 Task: Look for space in Bensekrane, Algeria from 17th June, 2023 to 21st June, 2023 for 2 adults in price range Rs.7000 to Rs.12000. Place can be private room with 1  bedroom having 2 beds and 1 bathroom. Property type can be house, flat, hotel. Booking option can be shelf check-in. Required host language is .
Action: Mouse moved to (400, 91)
Screenshot: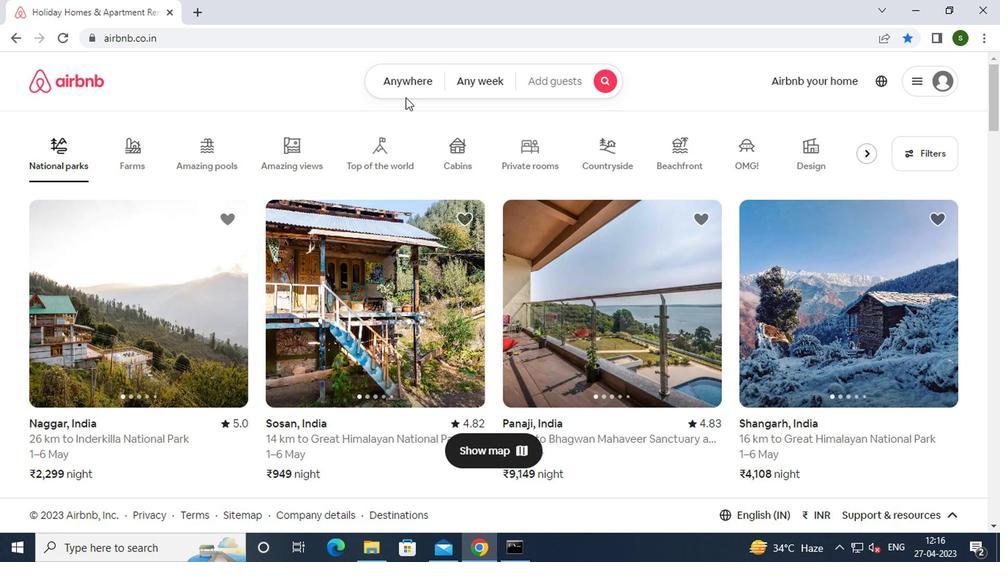 
Action: Mouse pressed left at (400, 91)
Screenshot: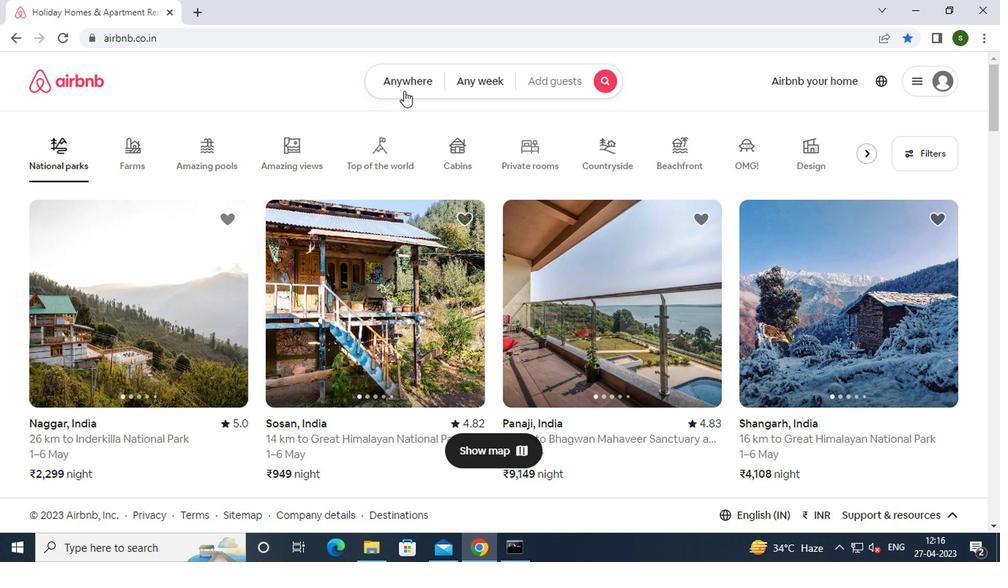 
Action: Mouse moved to (313, 145)
Screenshot: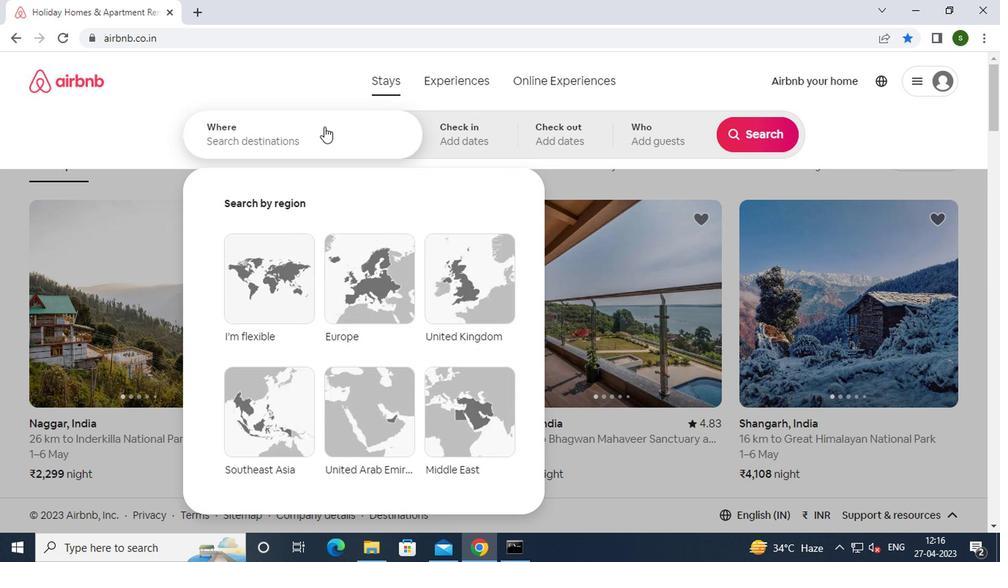 
Action: Mouse pressed left at (313, 145)
Screenshot: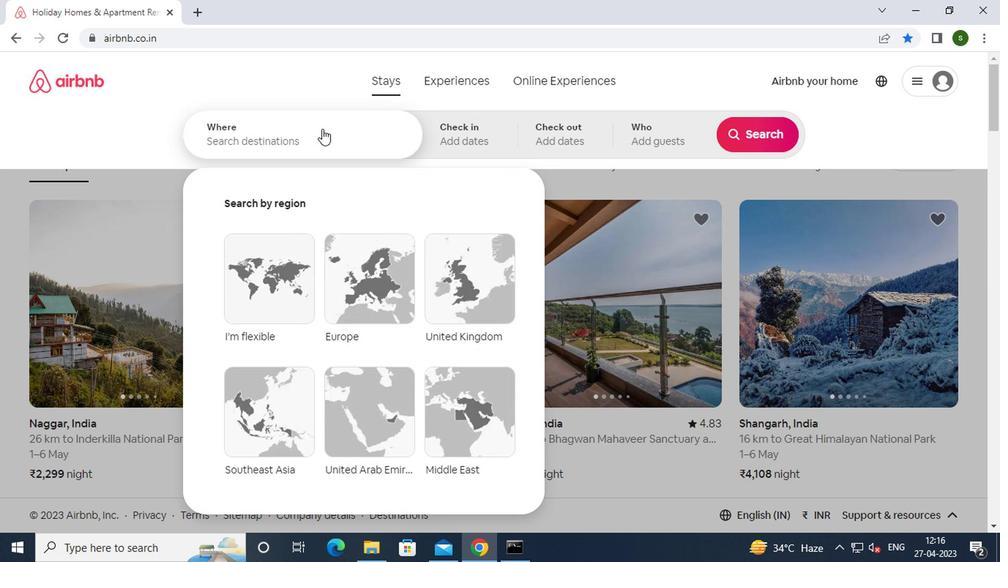 
Action: Mouse moved to (312, 145)
Screenshot: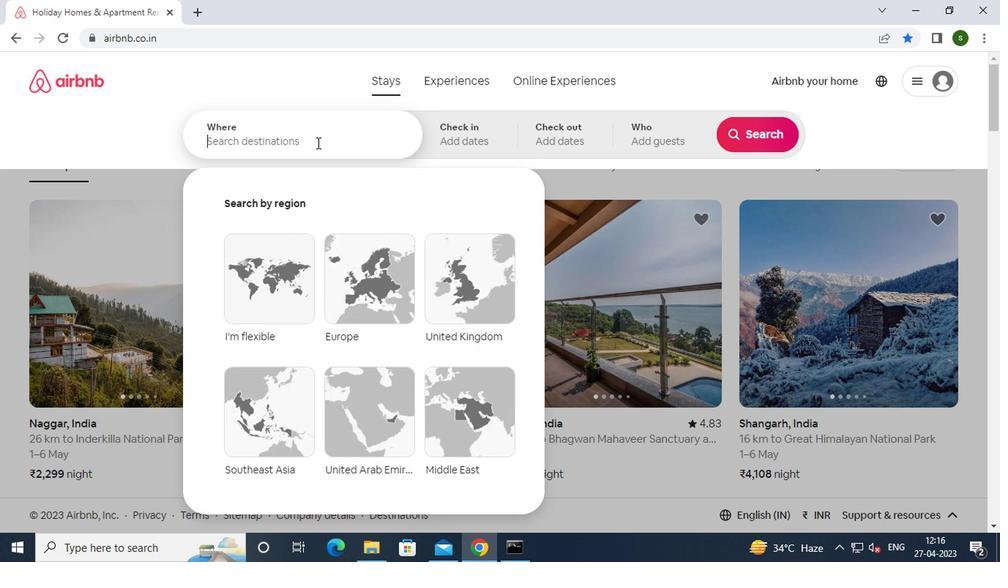 
Action: Key pressed b<Key.caps_lock>ensekrane
Screenshot: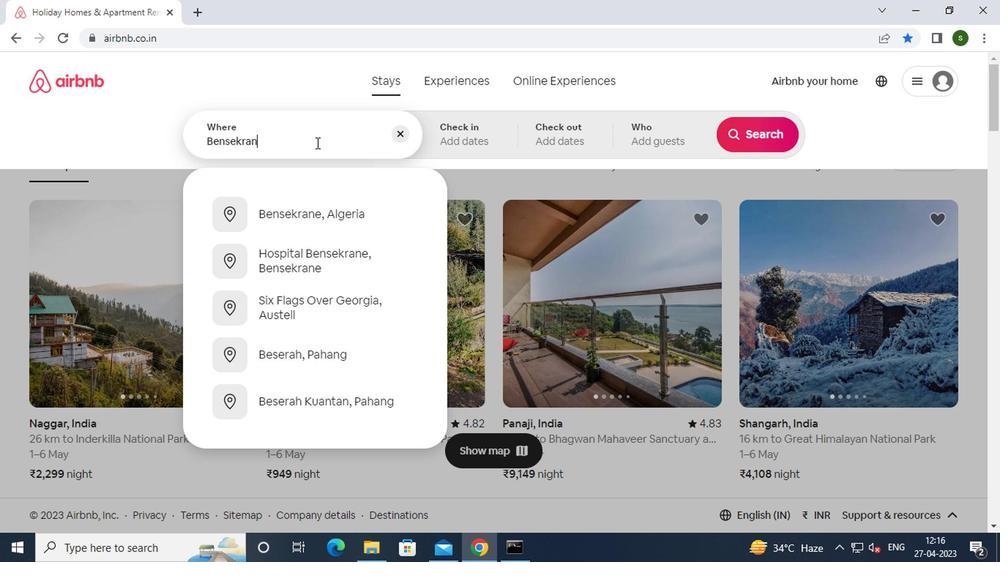 
Action: Mouse moved to (316, 207)
Screenshot: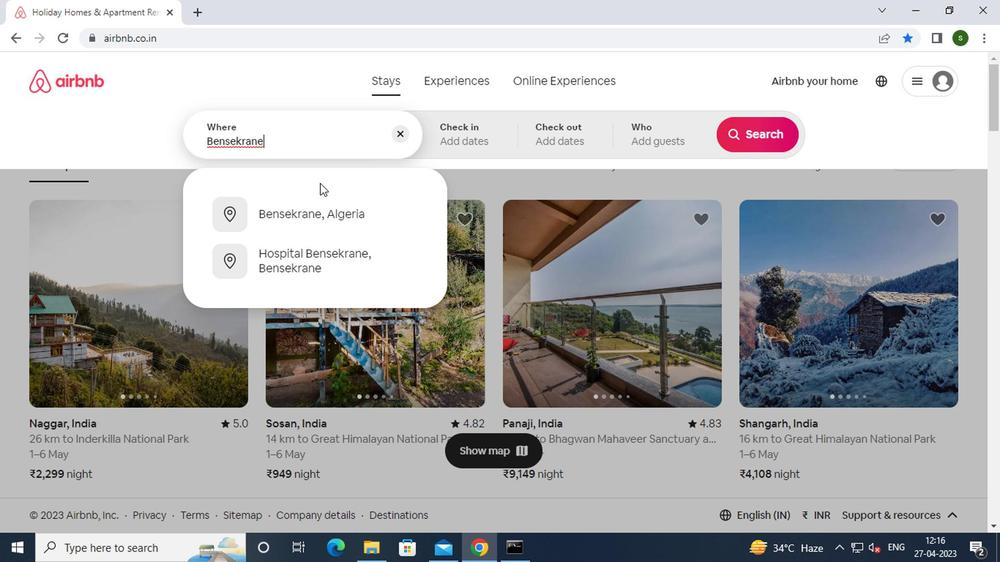 
Action: Mouse pressed left at (316, 207)
Screenshot: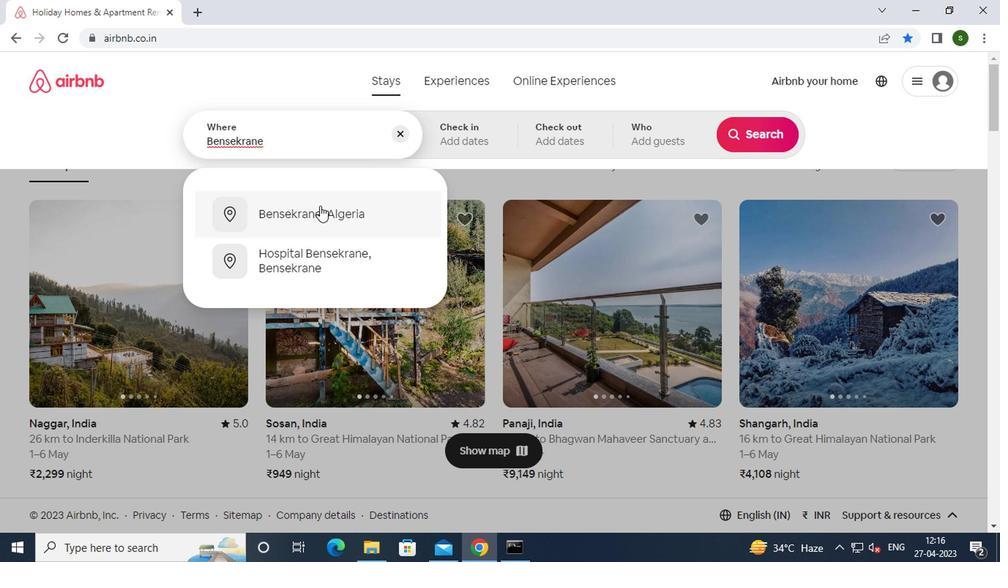 
Action: Mouse moved to (749, 250)
Screenshot: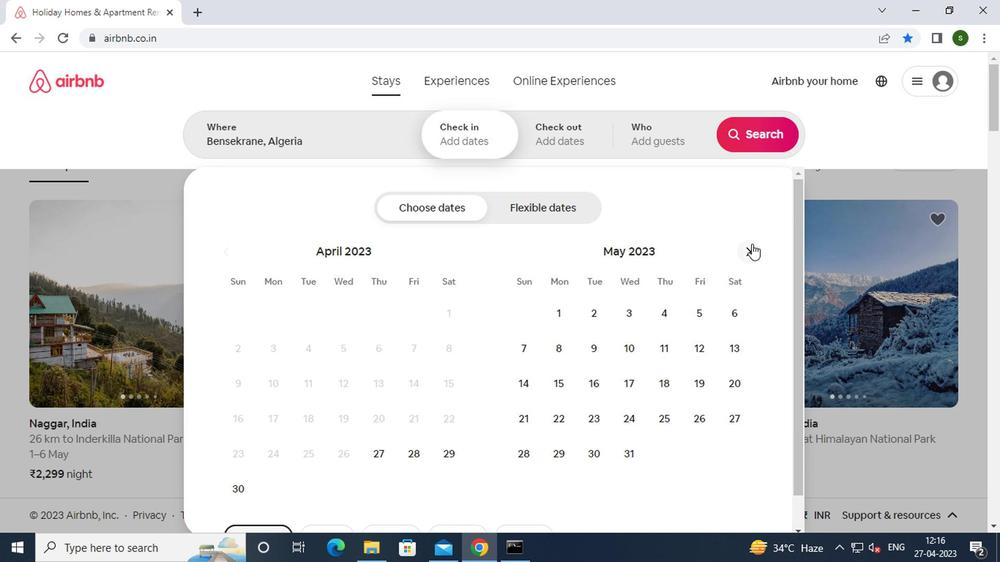 
Action: Mouse pressed left at (749, 250)
Screenshot: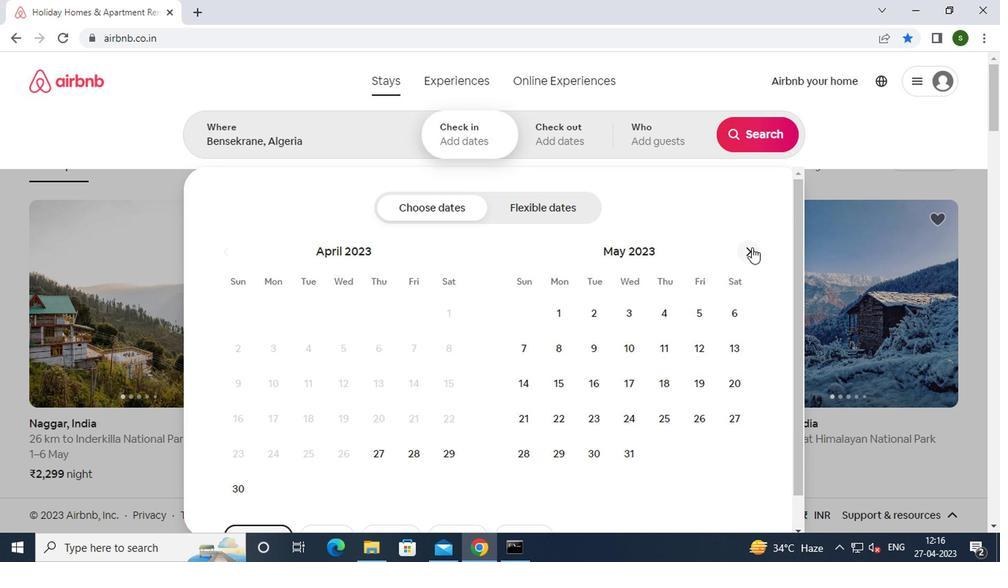 
Action: Mouse moved to (728, 377)
Screenshot: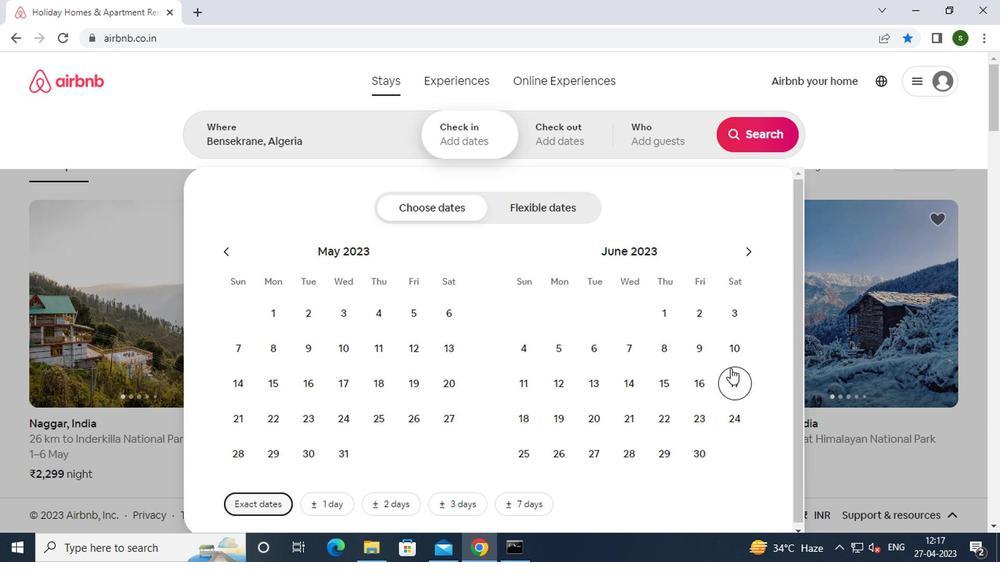 
Action: Mouse pressed left at (728, 377)
Screenshot: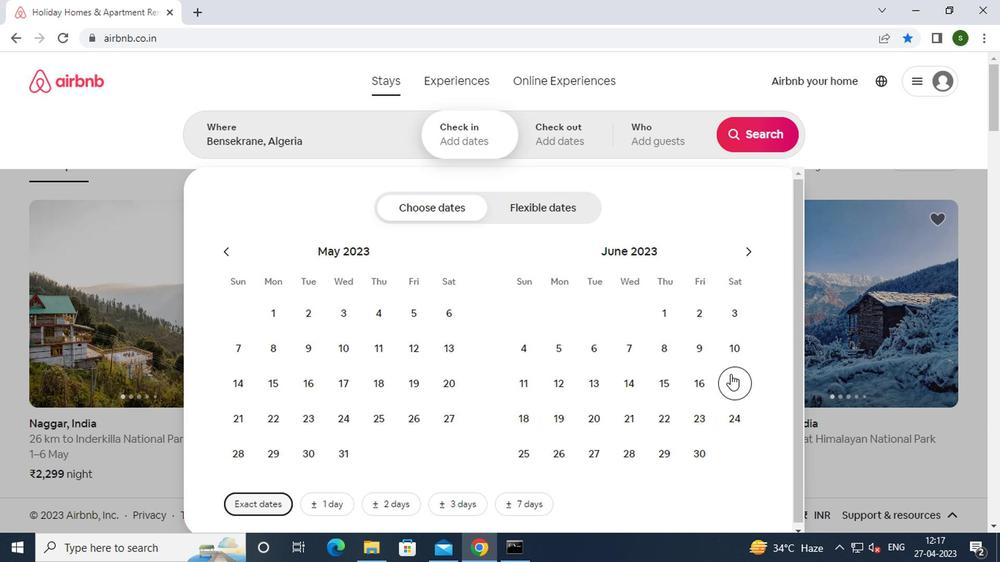 
Action: Mouse moved to (633, 420)
Screenshot: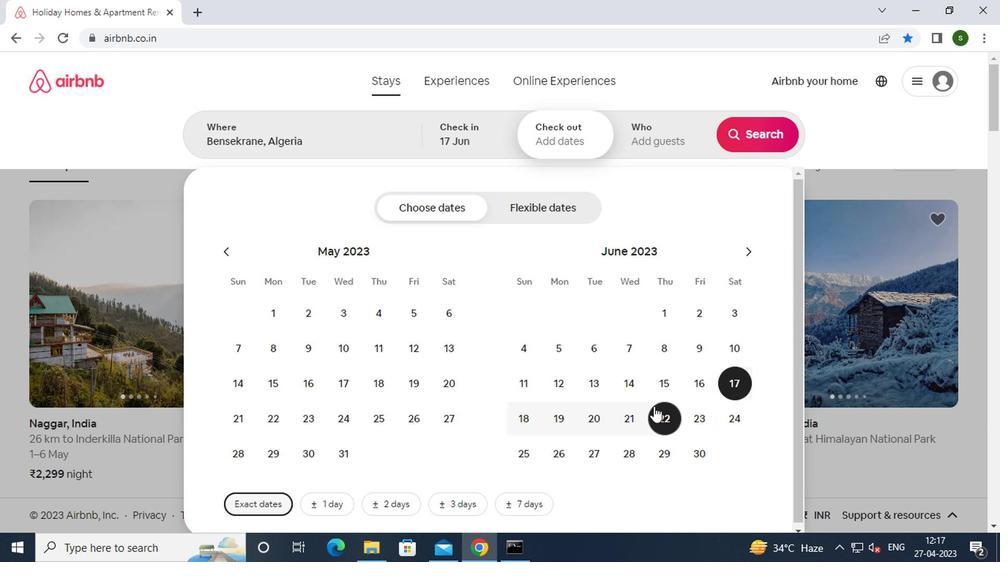 
Action: Mouse pressed left at (633, 420)
Screenshot: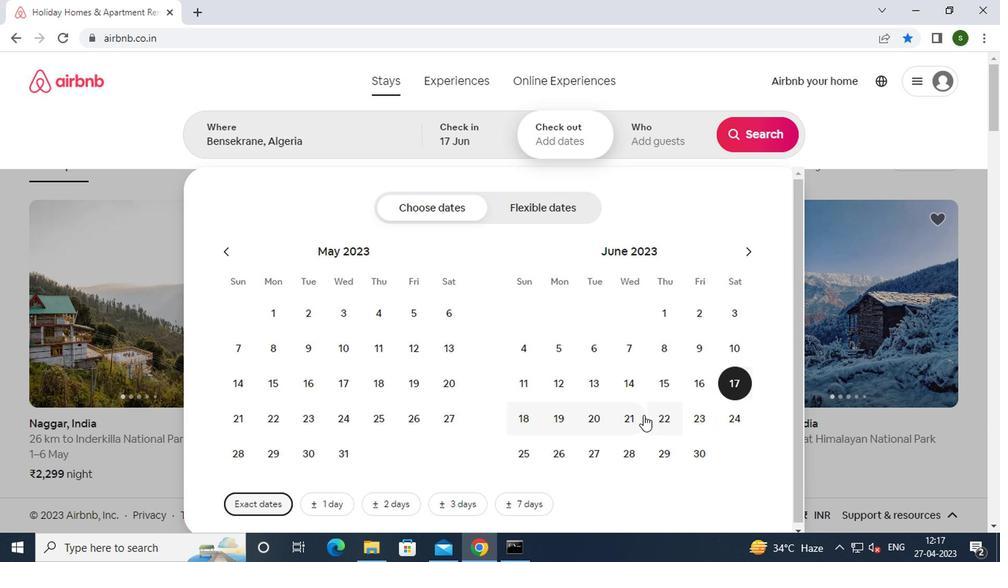 
Action: Mouse moved to (659, 149)
Screenshot: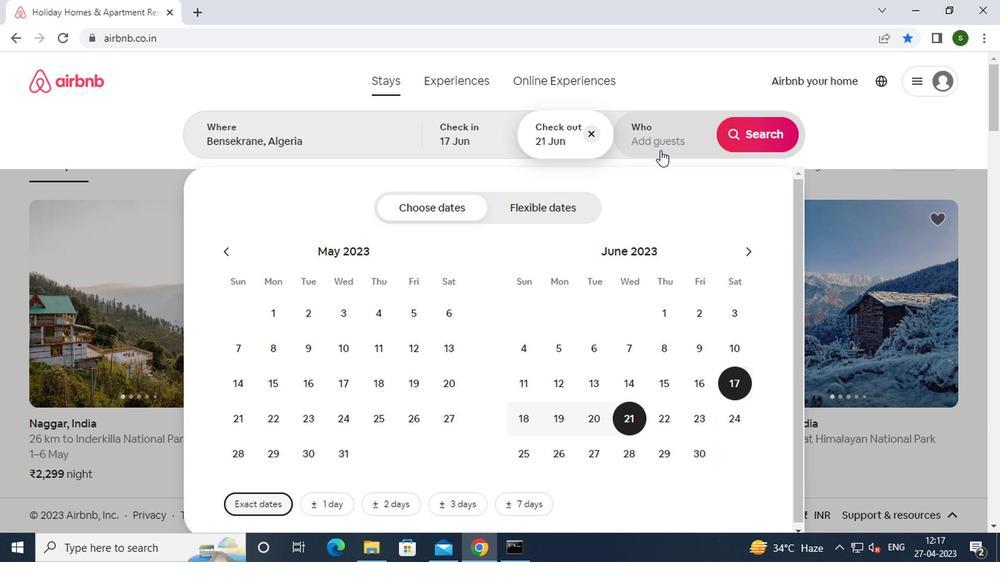 
Action: Mouse pressed left at (659, 149)
Screenshot: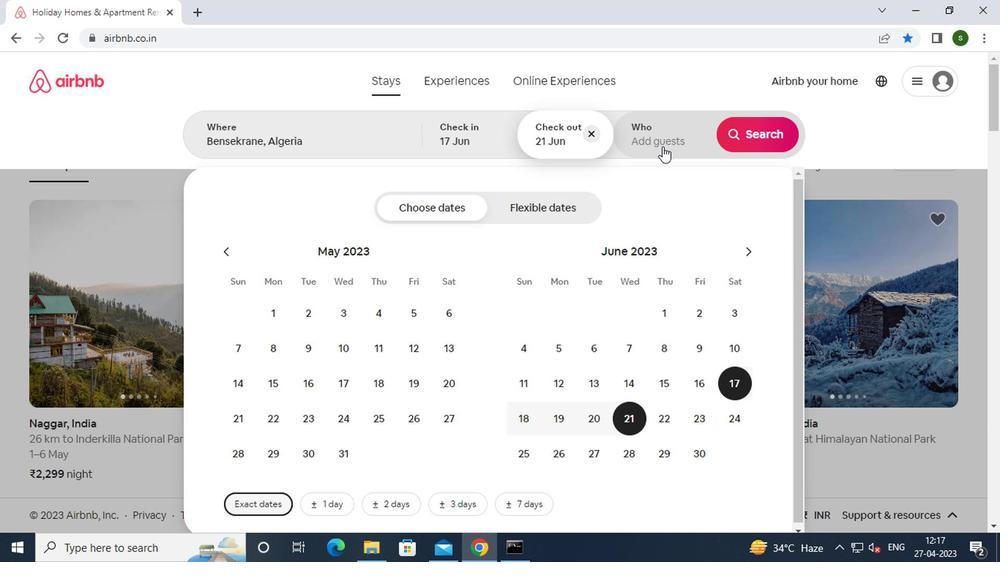 
Action: Mouse moved to (768, 214)
Screenshot: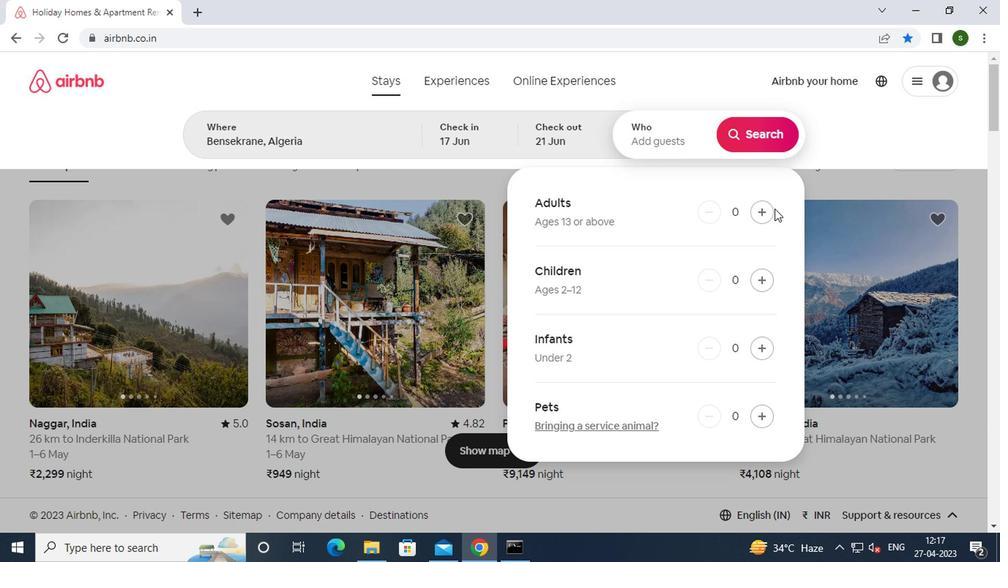
Action: Mouse pressed left at (768, 214)
Screenshot: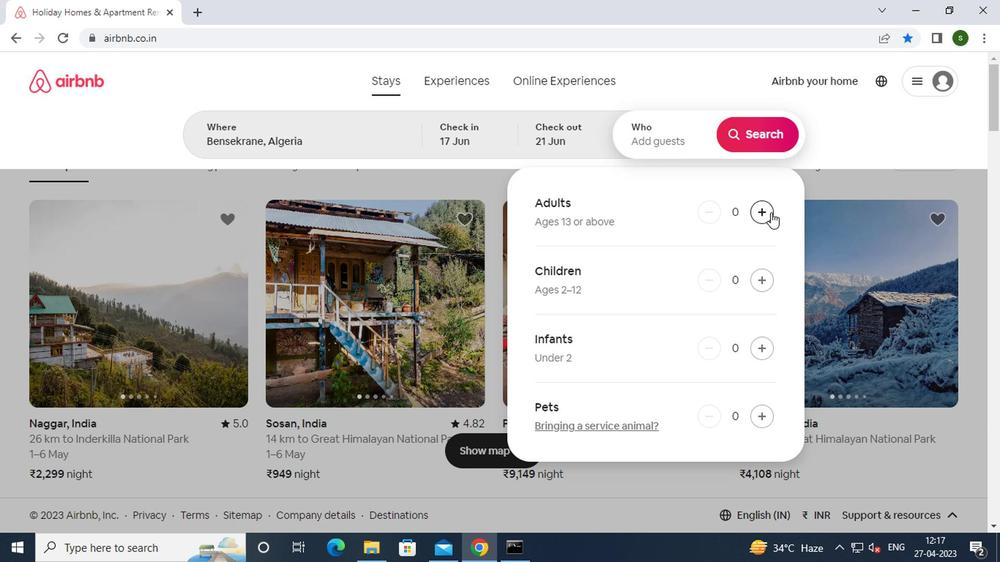 
Action: Mouse pressed left at (768, 214)
Screenshot: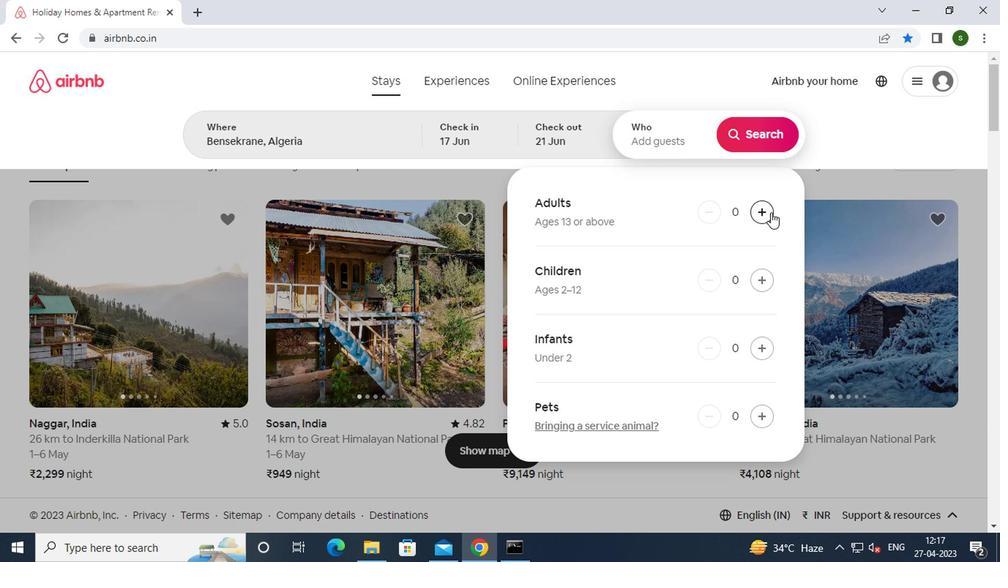 
Action: Mouse moved to (767, 146)
Screenshot: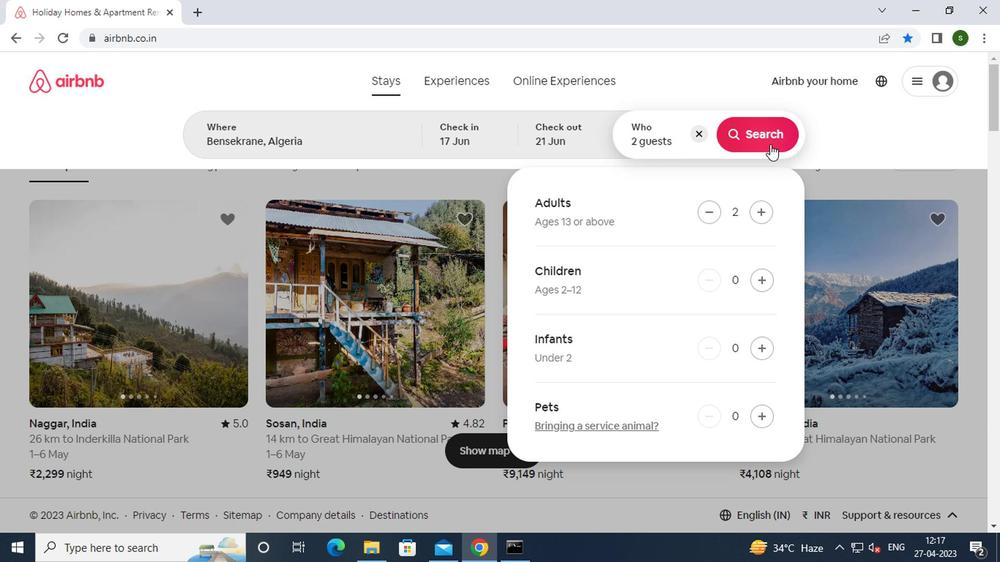 
Action: Mouse pressed left at (767, 146)
Screenshot: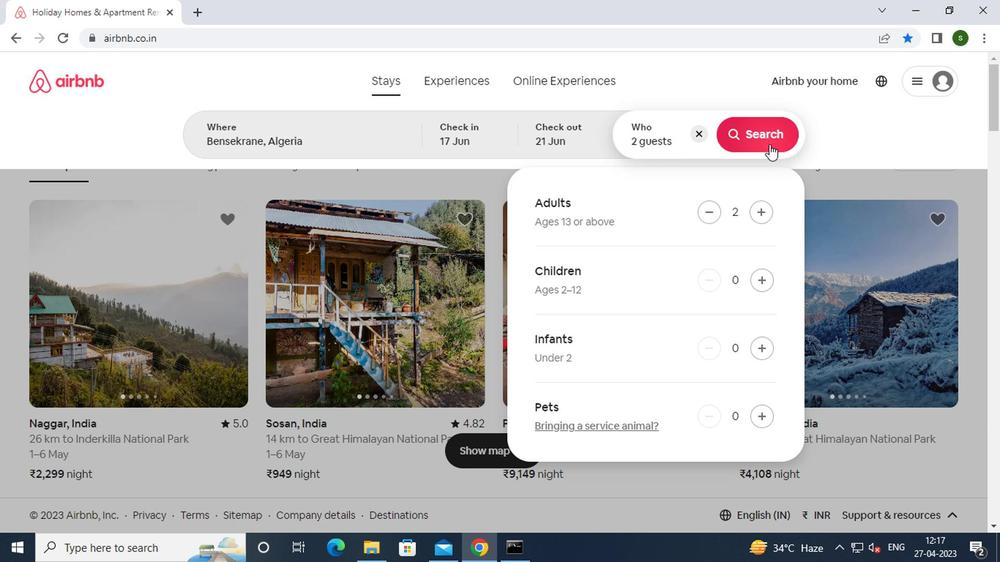 
Action: Mouse moved to (909, 140)
Screenshot: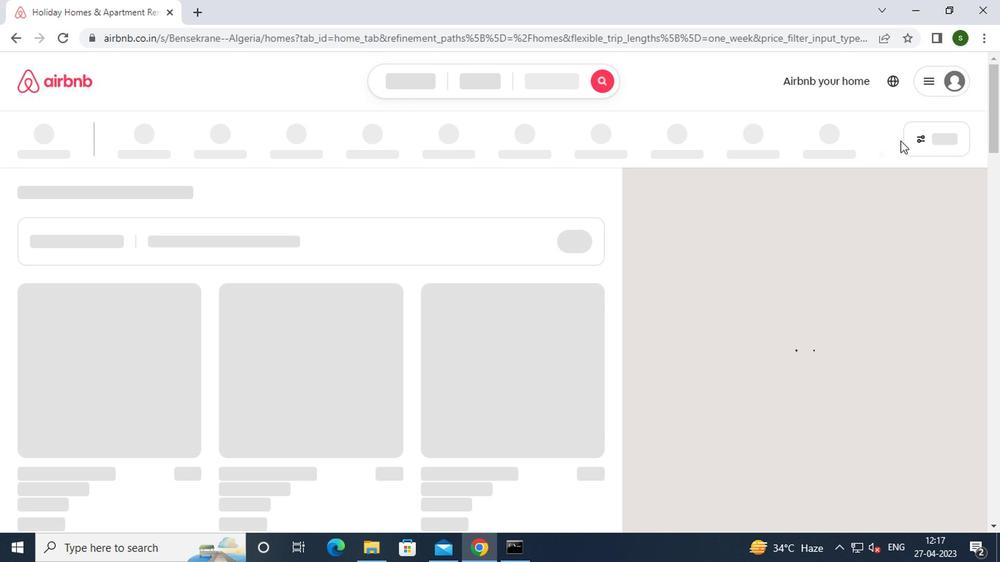 
Action: Mouse pressed left at (909, 140)
Screenshot: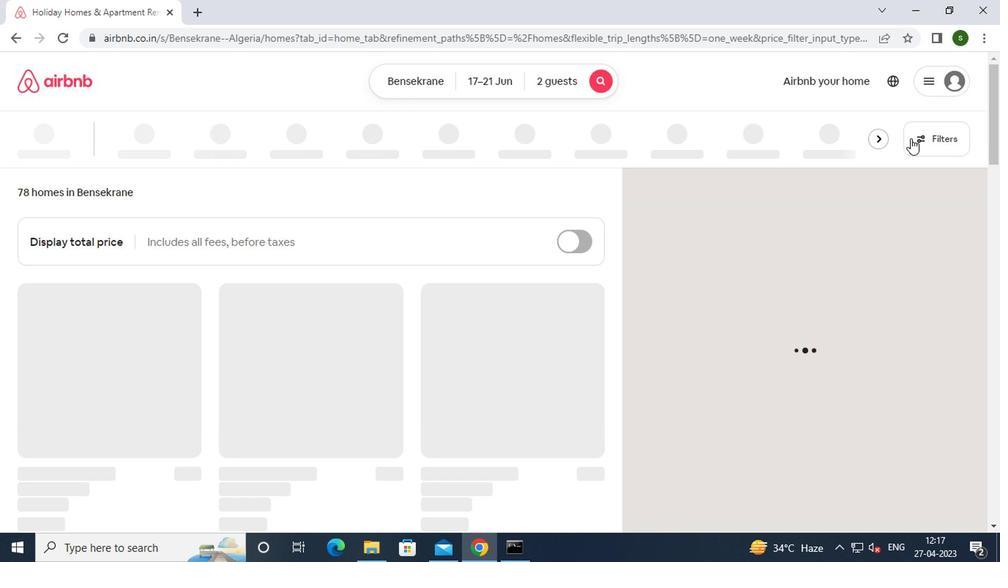 
Action: Mouse moved to (343, 328)
Screenshot: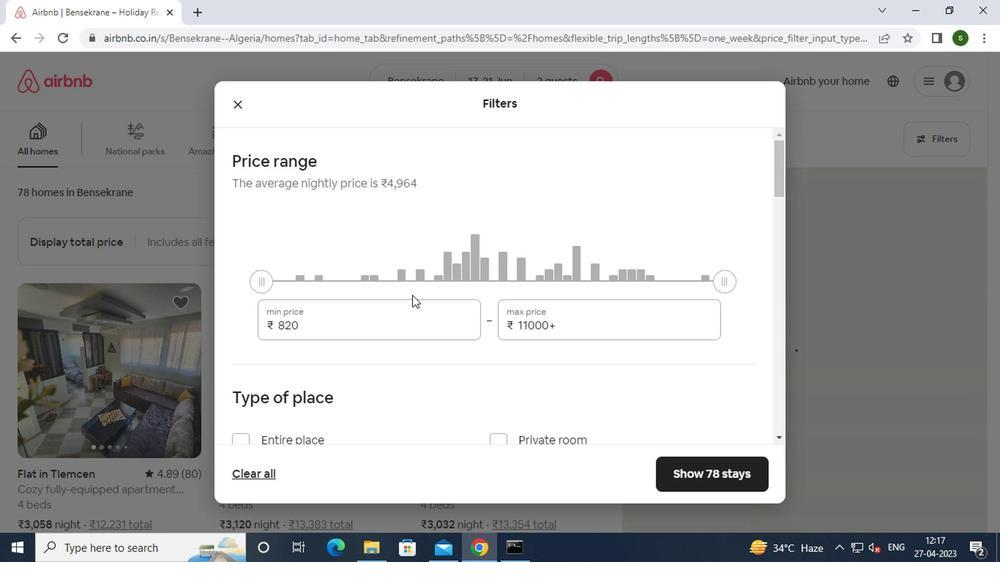 
Action: Mouse pressed left at (343, 328)
Screenshot: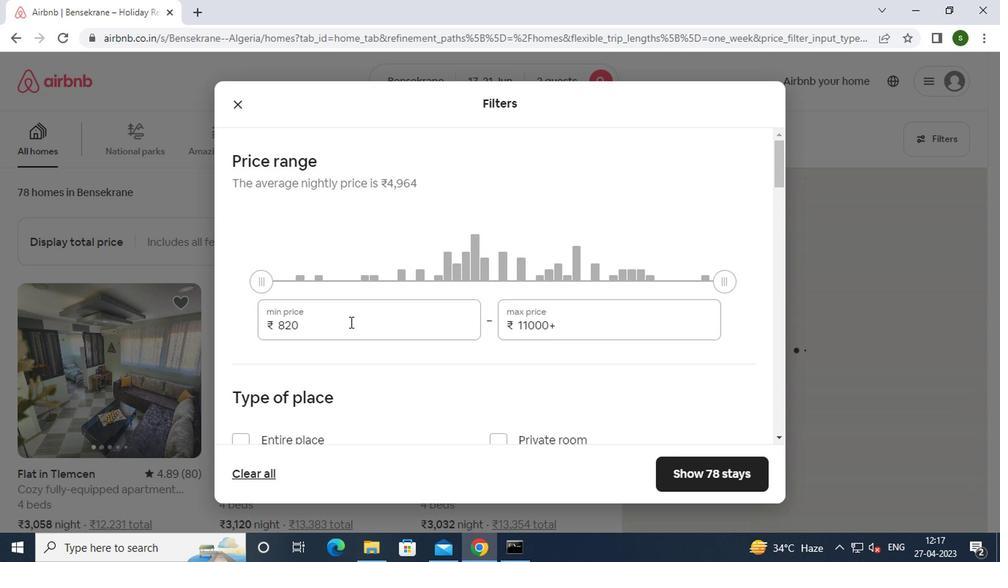 
Action: Key pressed <Key.backspace><Key.backspace><Key.backspace><Key.backspace><Key.backspace>7000
Screenshot: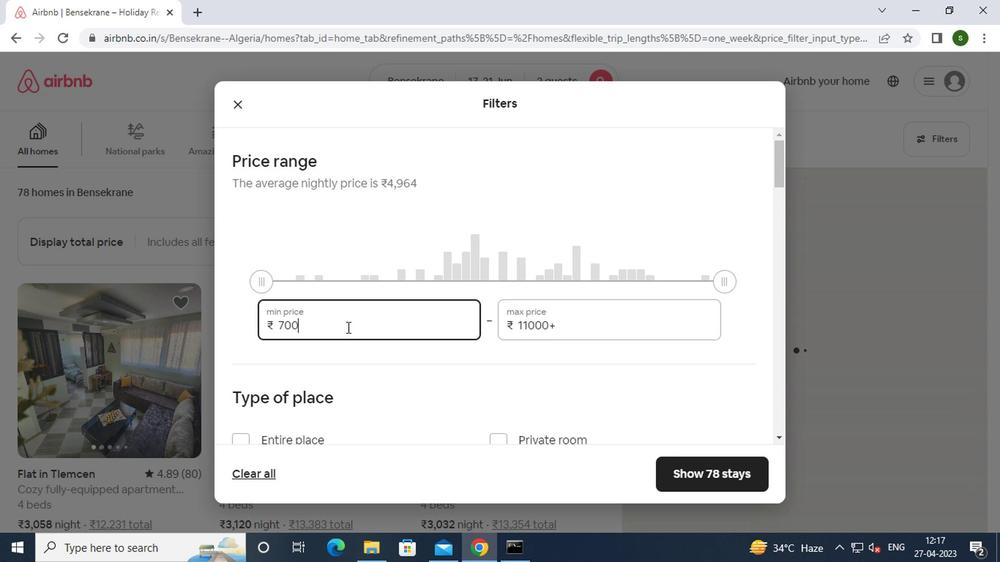 
Action: Mouse moved to (574, 318)
Screenshot: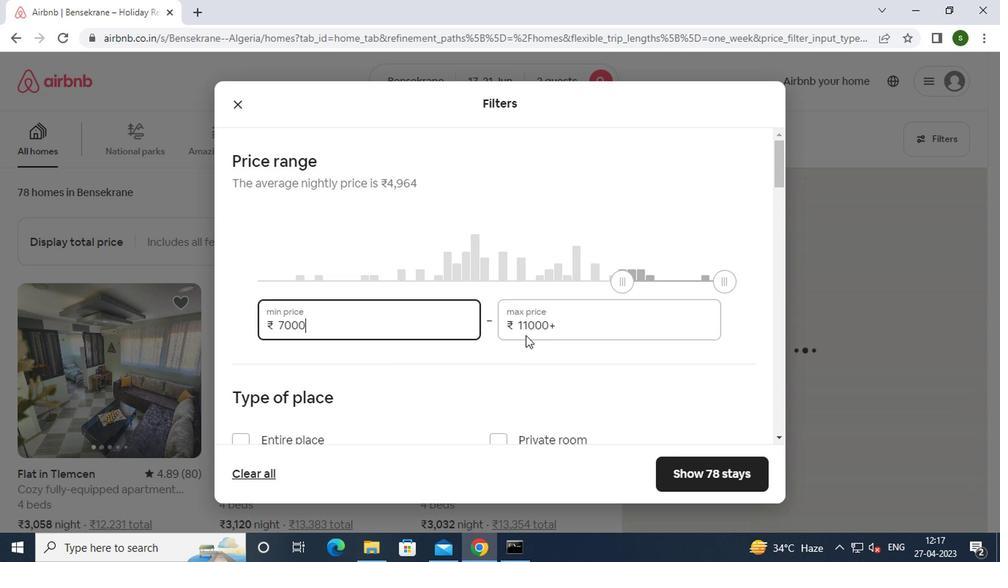 
Action: Mouse pressed left at (574, 318)
Screenshot: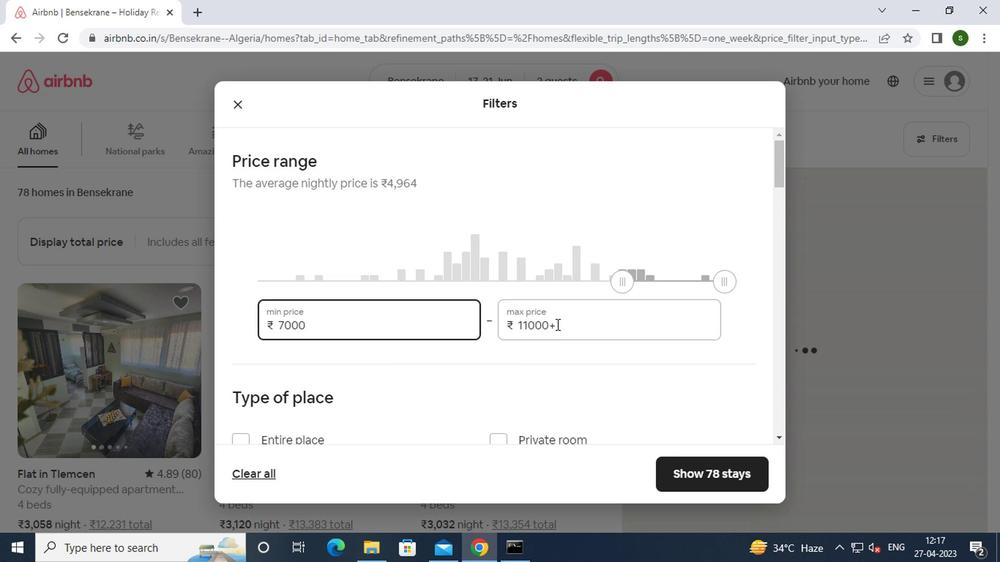 
Action: Mouse moved to (572, 318)
Screenshot: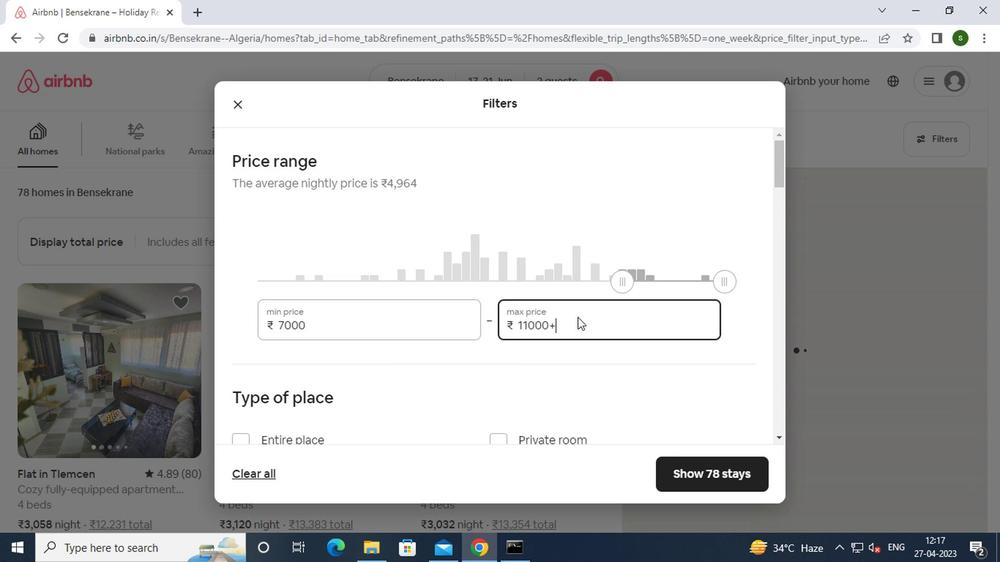 
Action: Key pressed <Key.backspace><Key.backspace><Key.backspace><Key.backspace><Key.backspace><Key.backspace><Key.backspace><Key.backspace><Key.backspace><Key.backspace><Key.backspace>12000
Screenshot: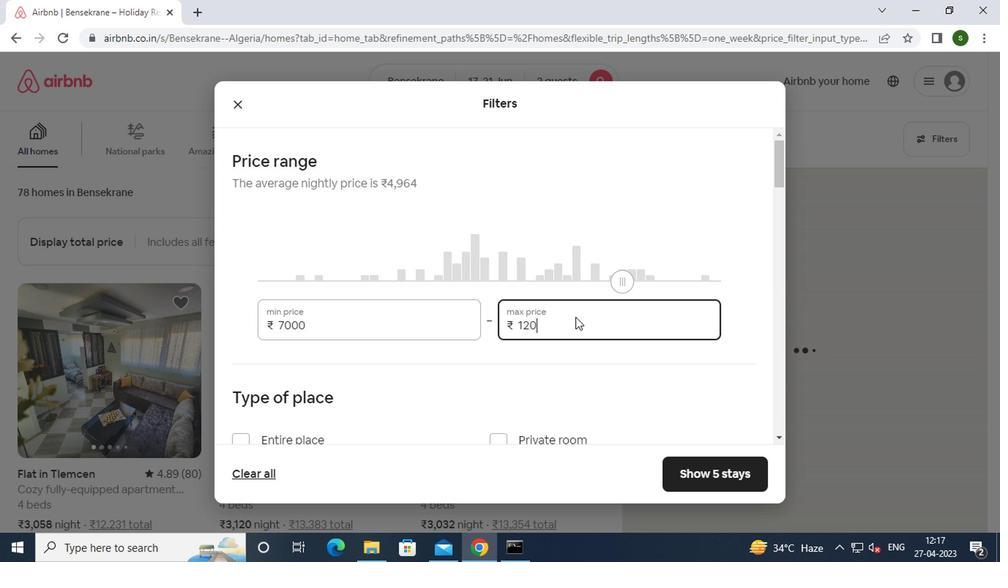 
Action: Mouse moved to (356, 339)
Screenshot: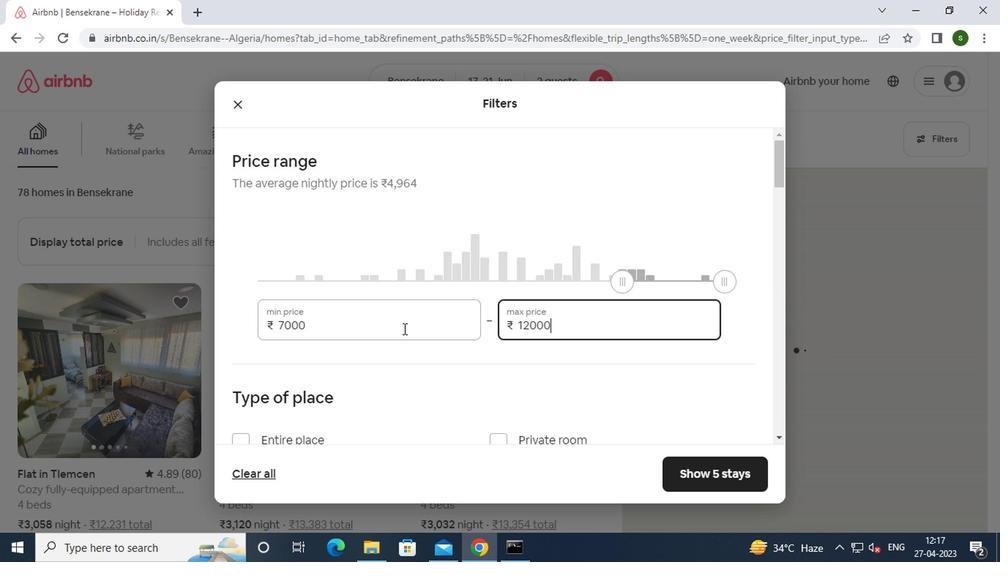 
Action: Mouse scrolled (356, 338) with delta (0, -1)
Screenshot: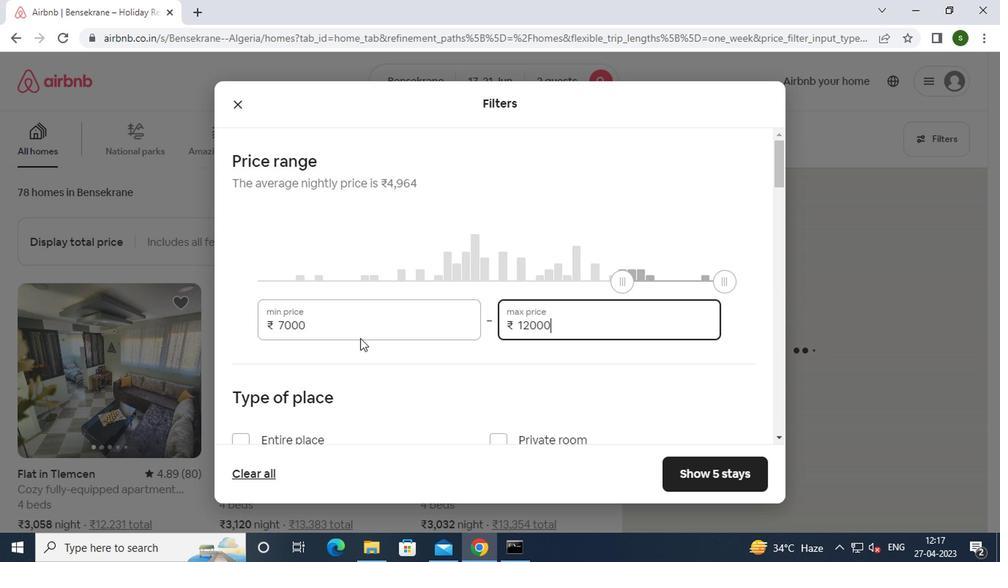
Action: Mouse scrolled (356, 338) with delta (0, -1)
Screenshot: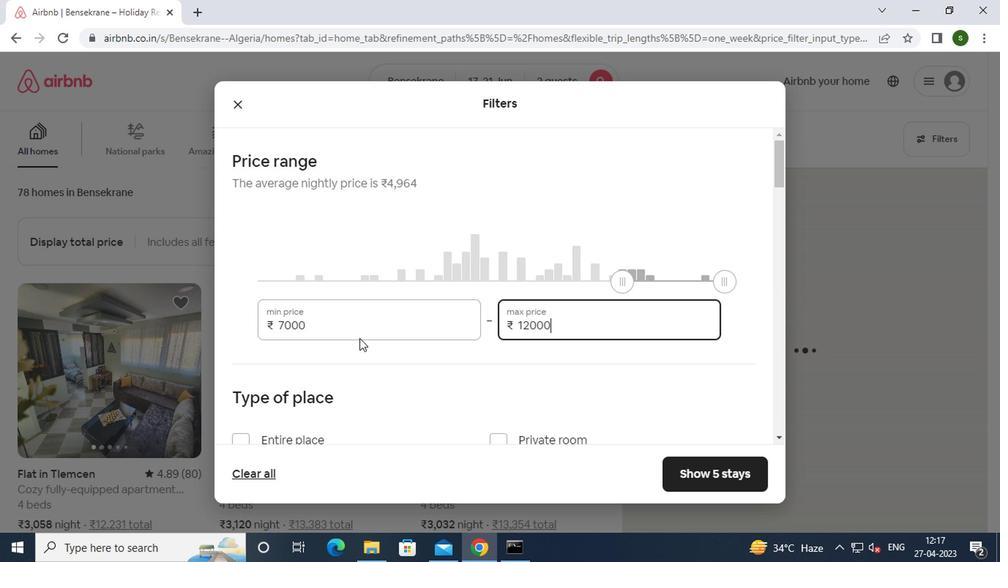 
Action: Mouse moved to (495, 298)
Screenshot: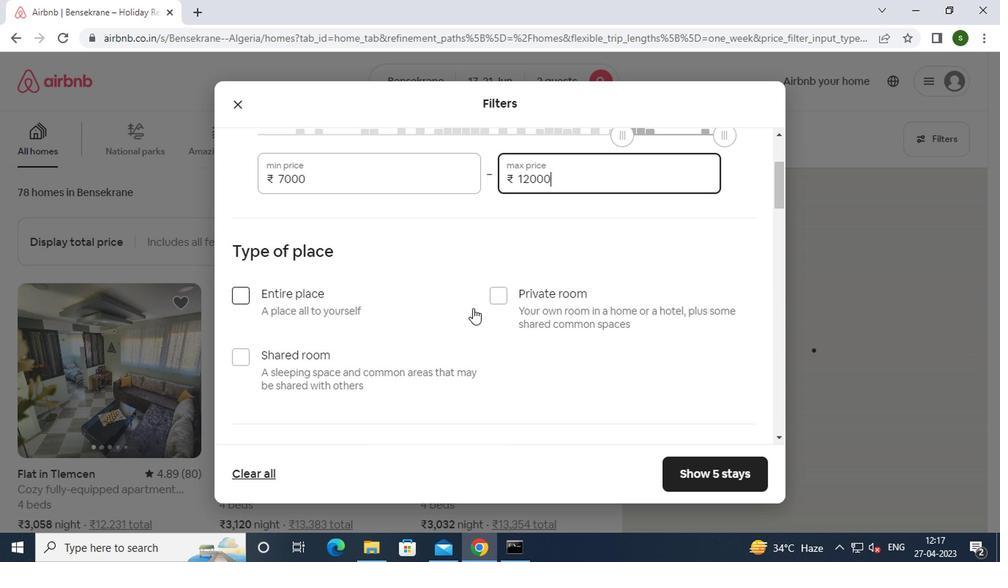 
Action: Mouse pressed left at (495, 298)
Screenshot: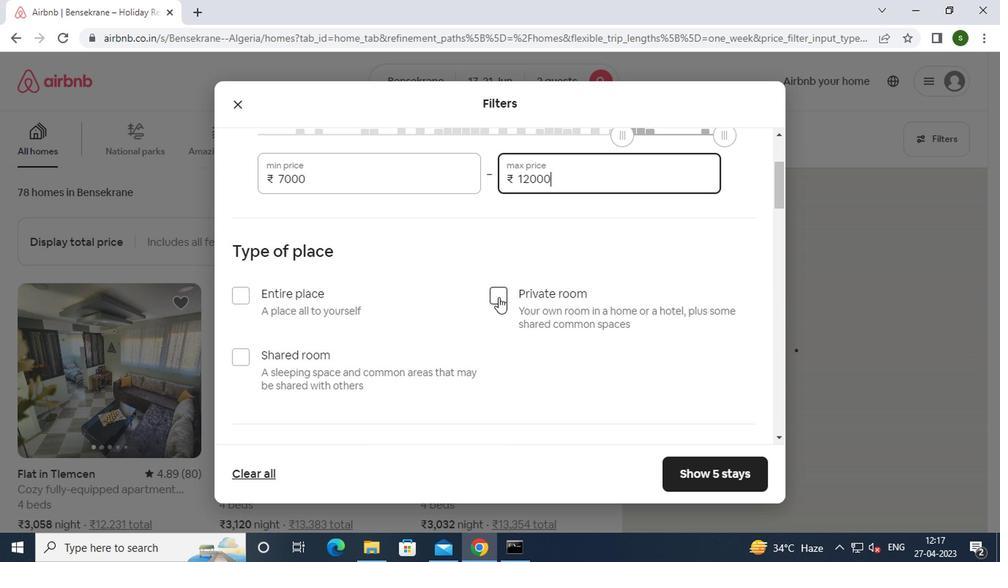 
Action: Mouse moved to (429, 317)
Screenshot: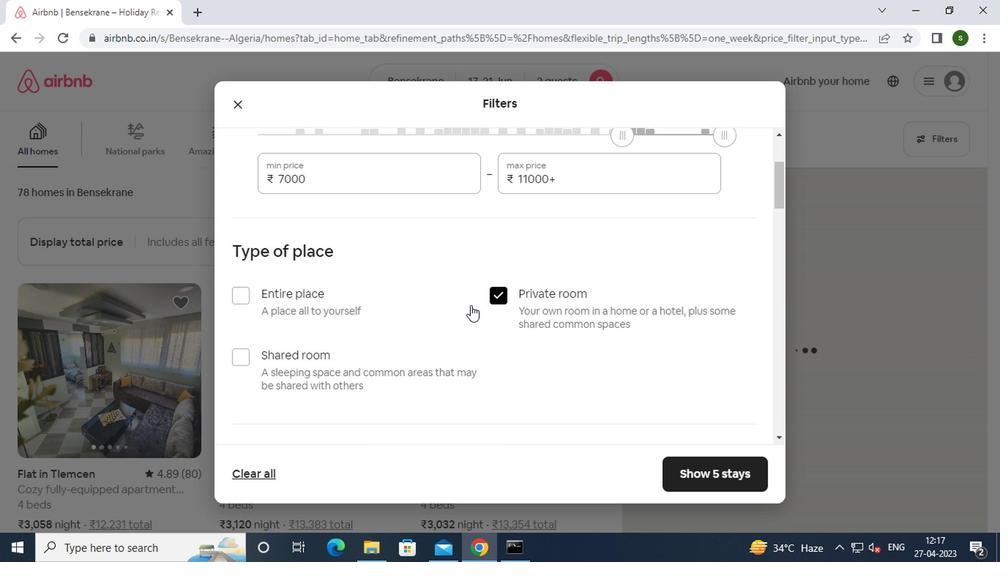 
Action: Mouse scrolled (429, 316) with delta (0, -1)
Screenshot: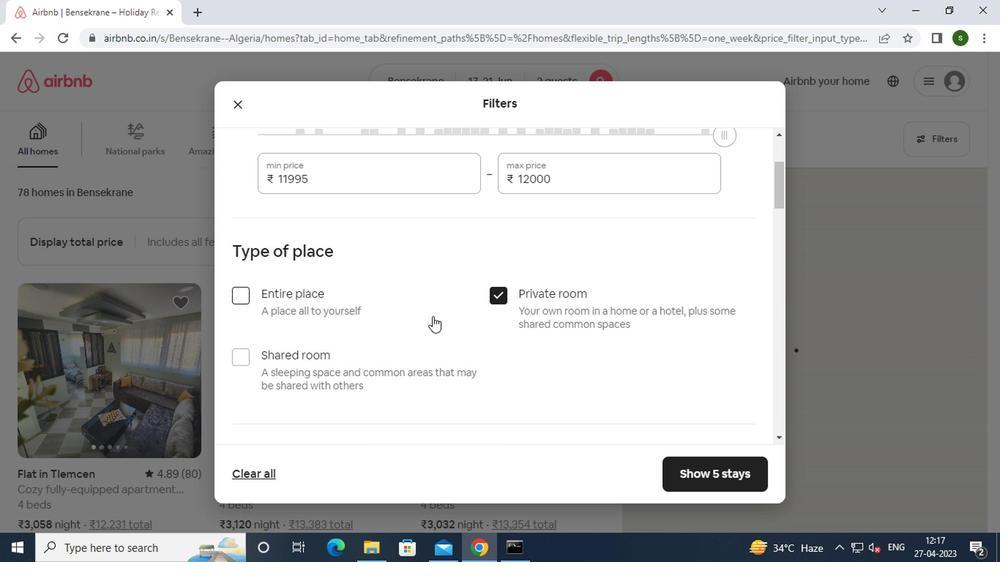 
Action: Mouse scrolled (429, 316) with delta (0, -1)
Screenshot: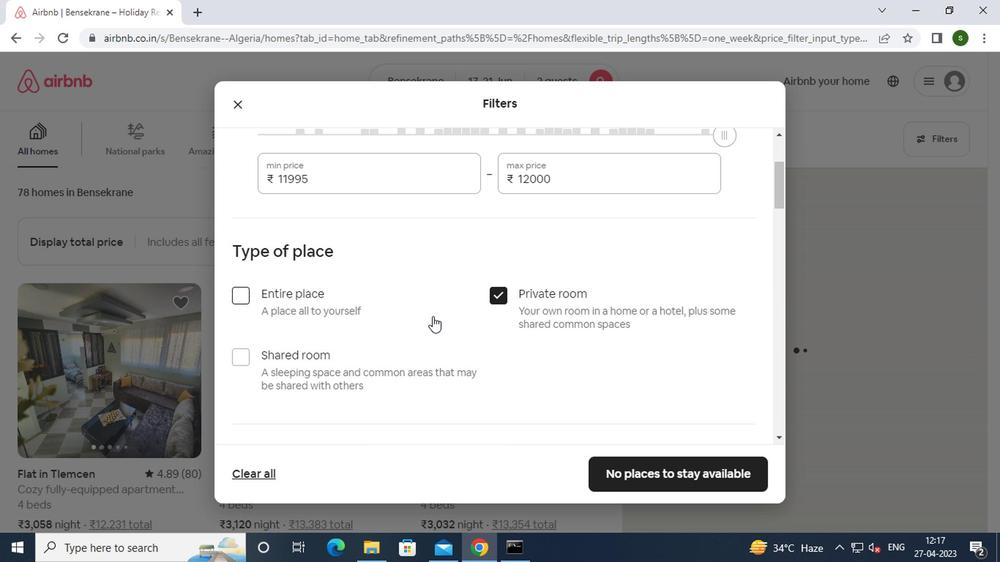 
Action: Mouse scrolled (429, 316) with delta (0, -1)
Screenshot: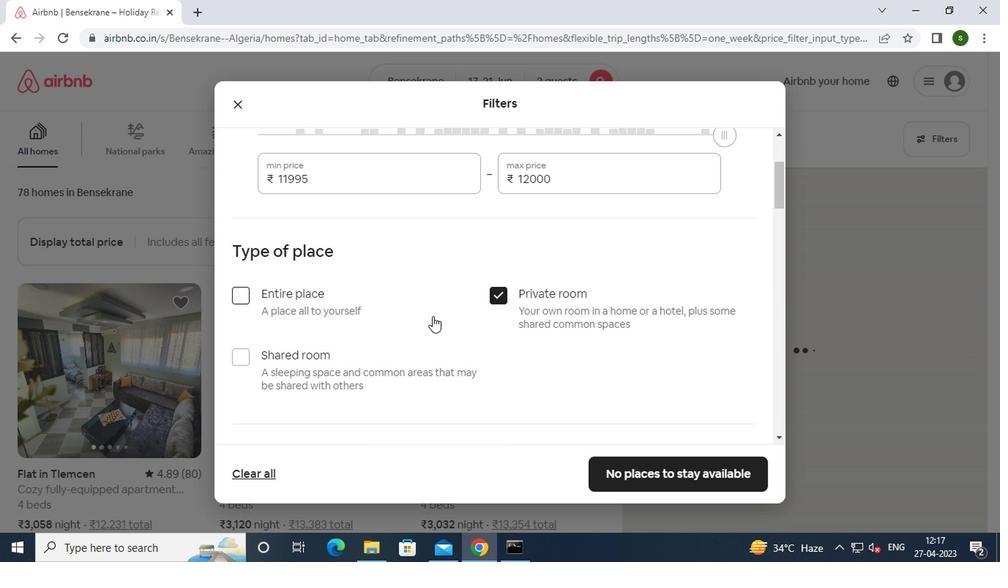 
Action: Mouse moved to (328, 309)
Screenshot: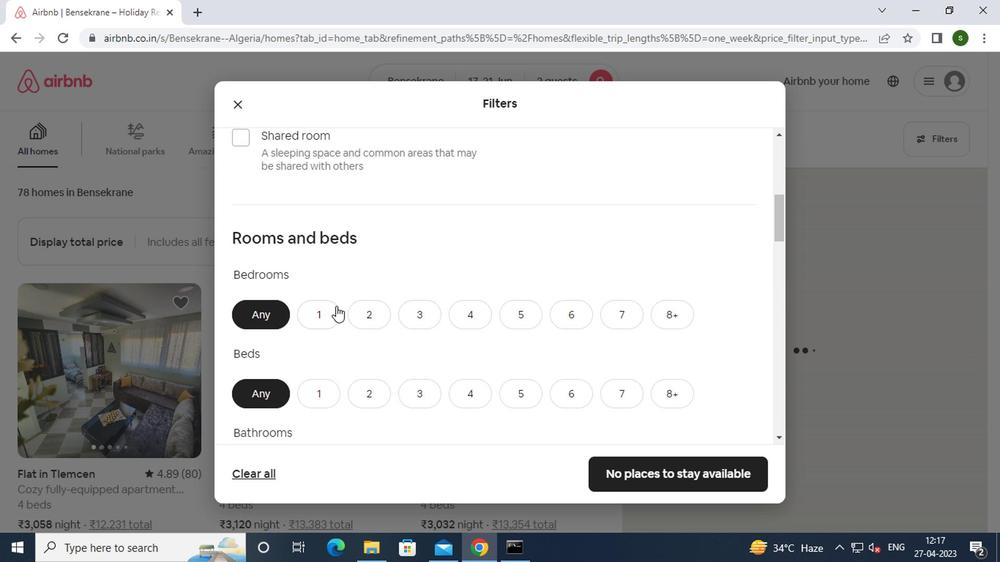 
Action: Mouse pressed left at (328, 309)
Screenshot: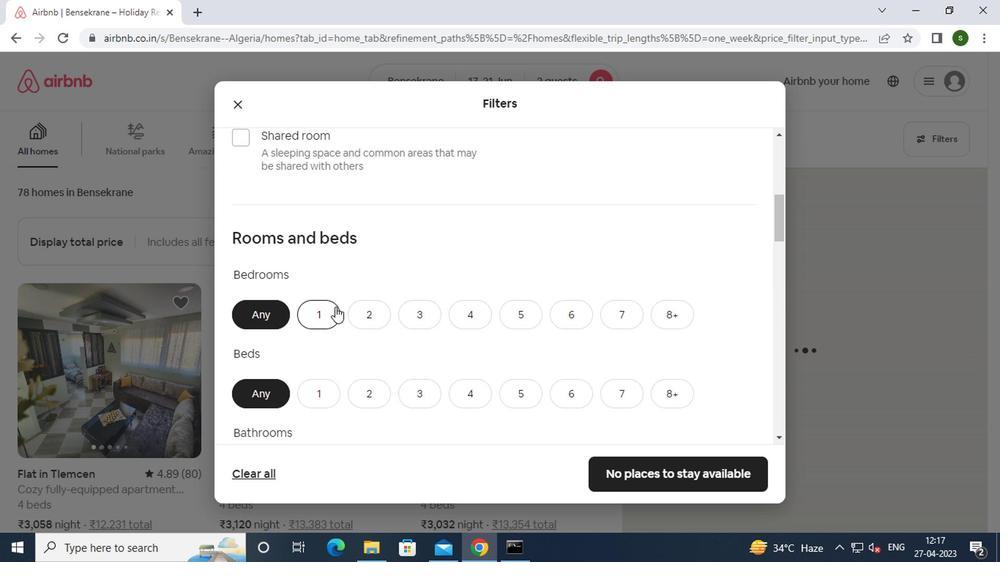 
Action: Mouse moved to (373, 388)
Screenshot: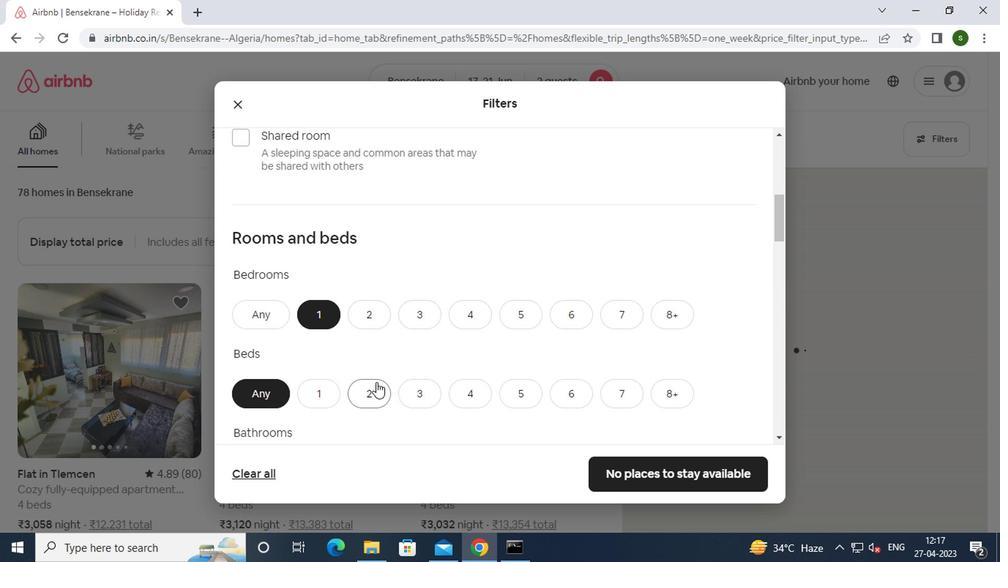 
Action: Mouse pressed left at (373, 388)
Screenshot: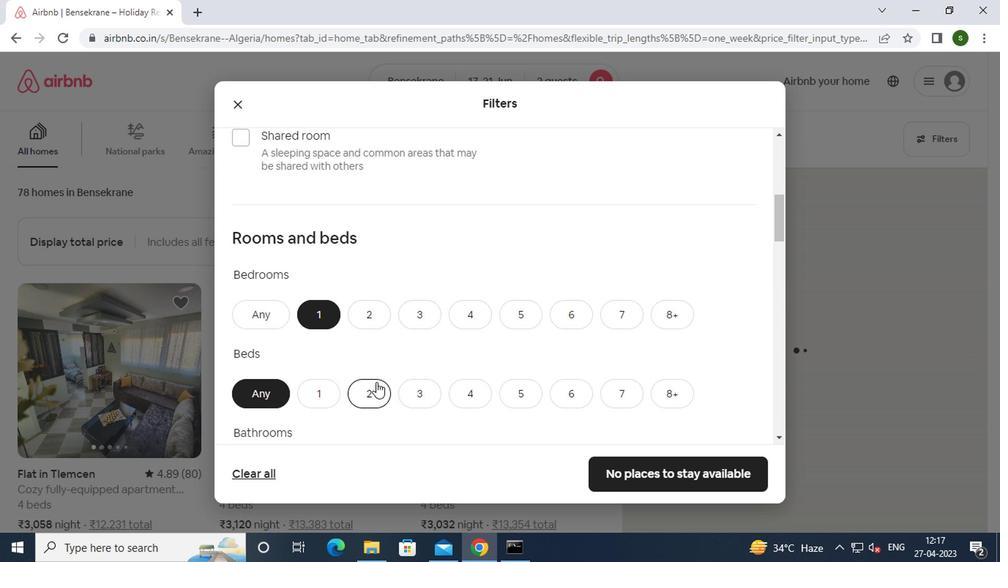 
Action: Mouse moved to (409, 351)
Screenshot: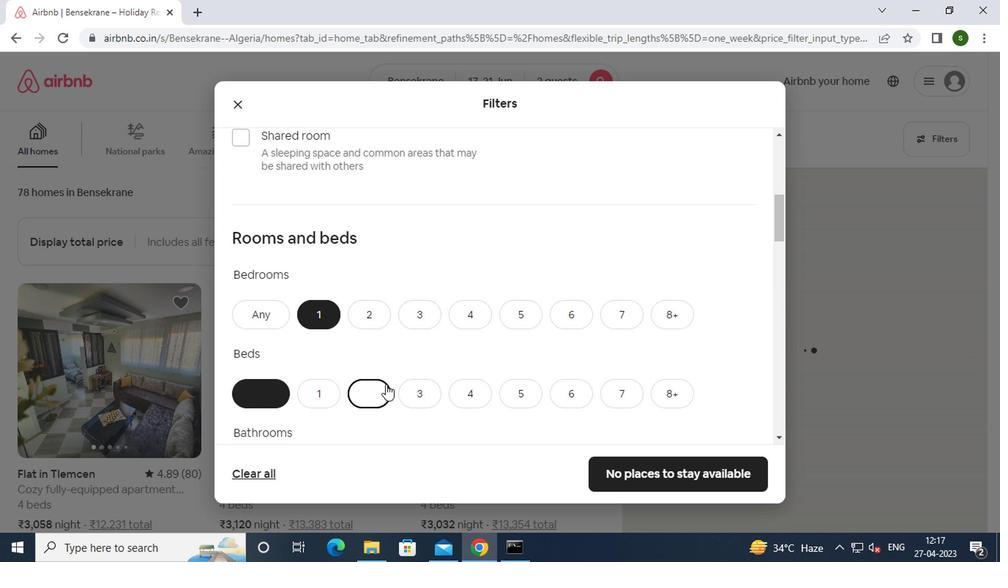 
Action: Mouse scrolled (409, 351) with delta (0, 0)
Screenshot: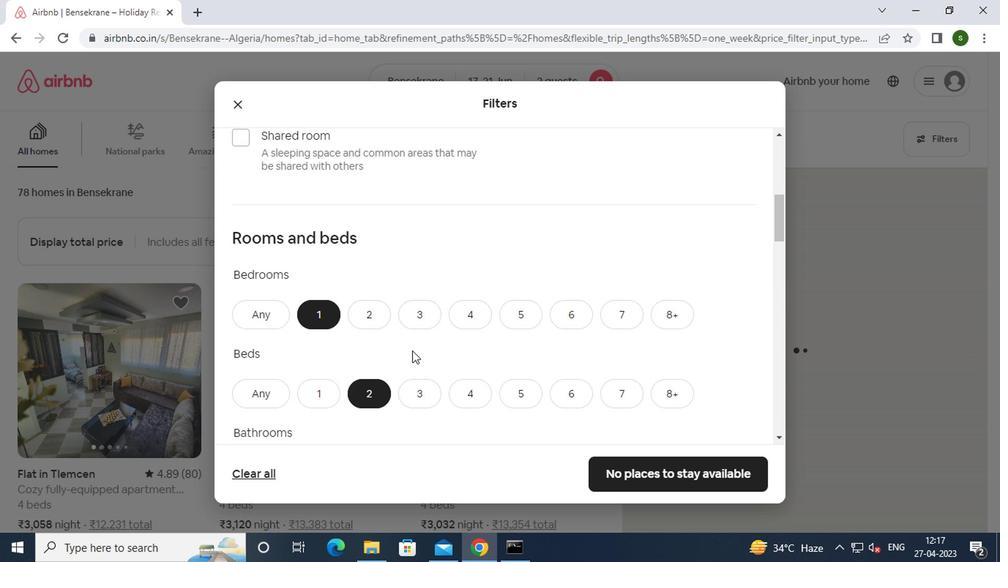 
Action: Mouse scrolled (409, 351) with delta (0, 0)
Screenshot: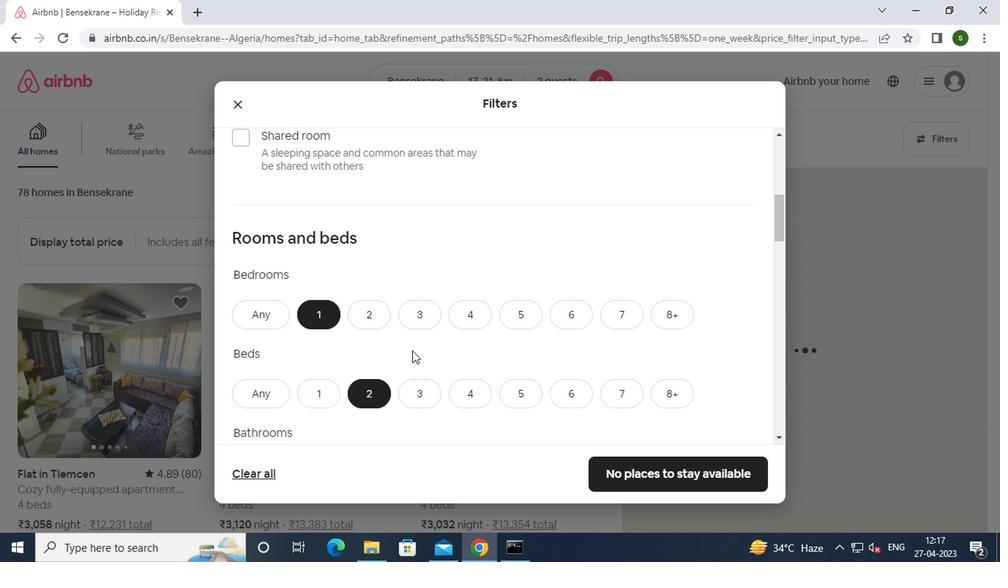 
Action: Mouse moved to (314, 327)
Screenshot: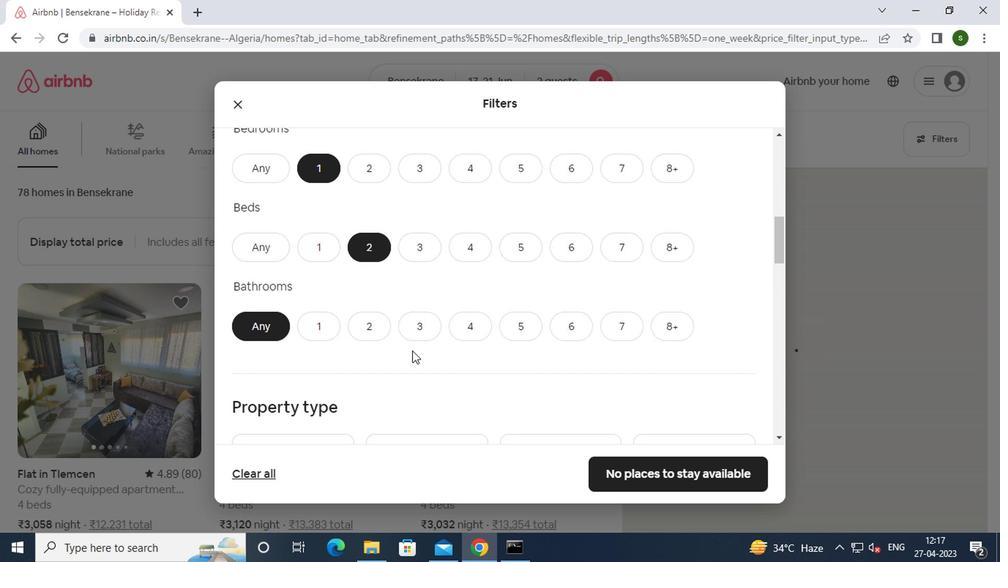 
Action: Mouse pressed left at (314, 327)
Screenshot: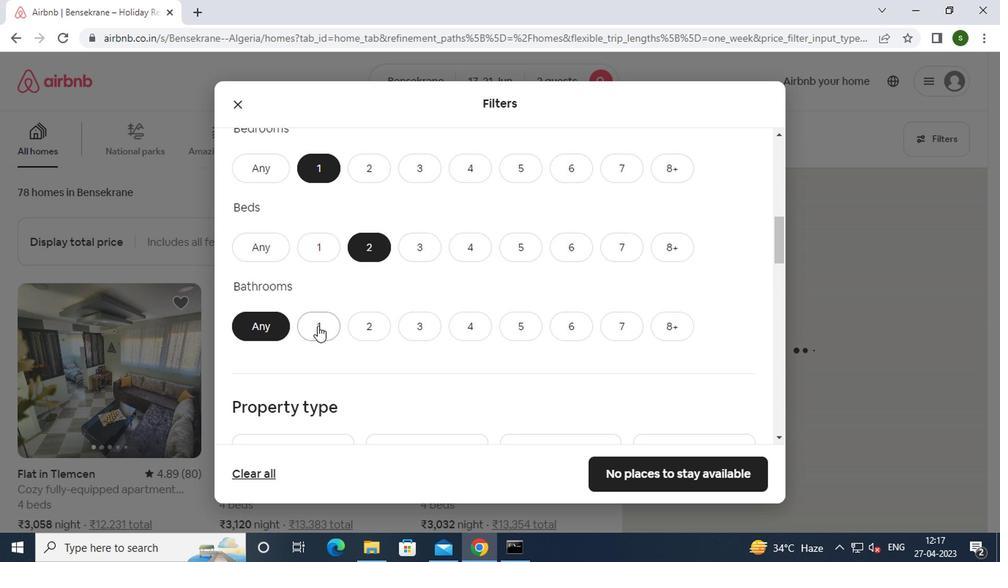 
Action: Mouse moved to (397, 312)
Screenshot: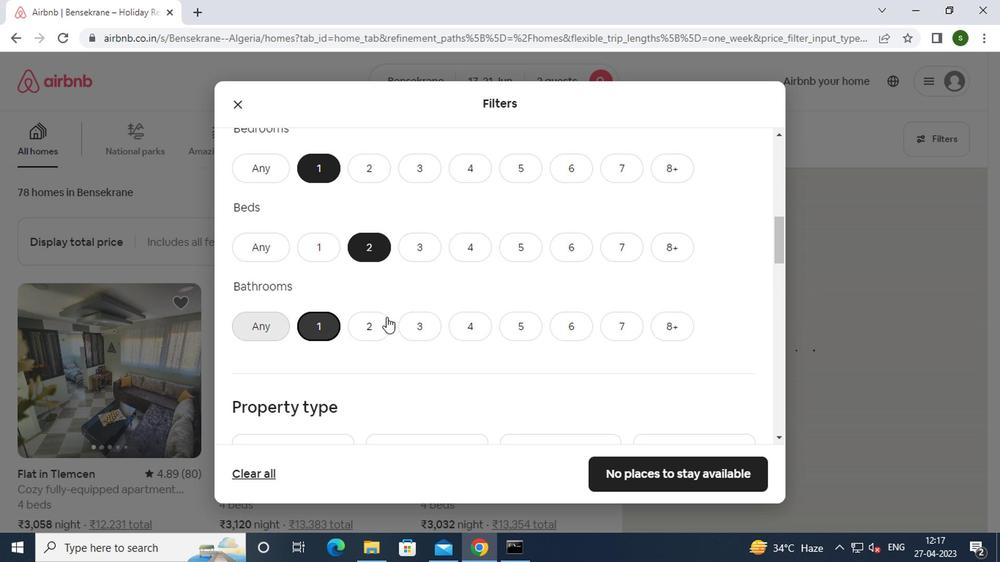 
Action: Mouse scrolled (397, 311) with delta (0, -1)
Screenshot: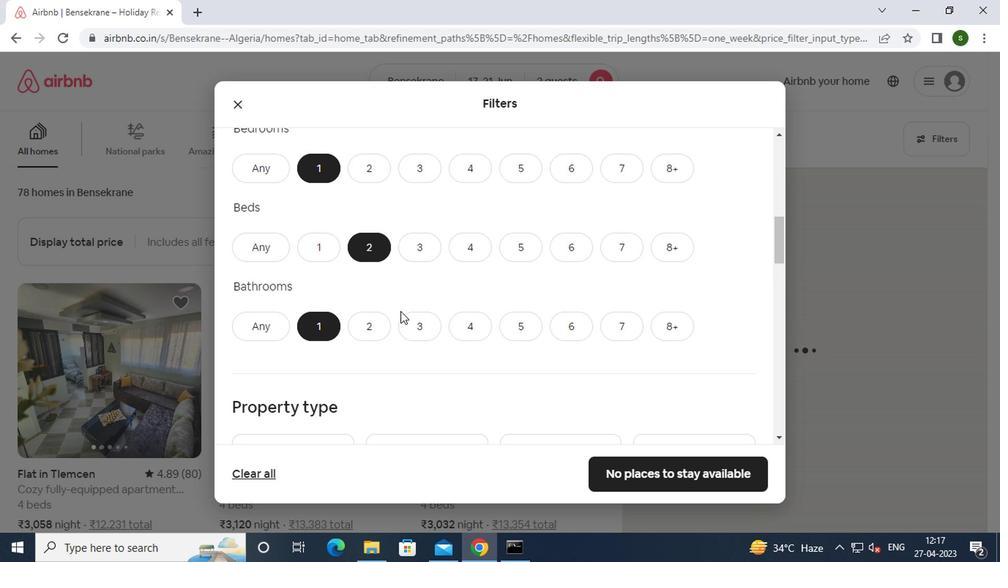 
Action: Mouse scrolled (397, 311) with delta (0, -1)
Screenshot: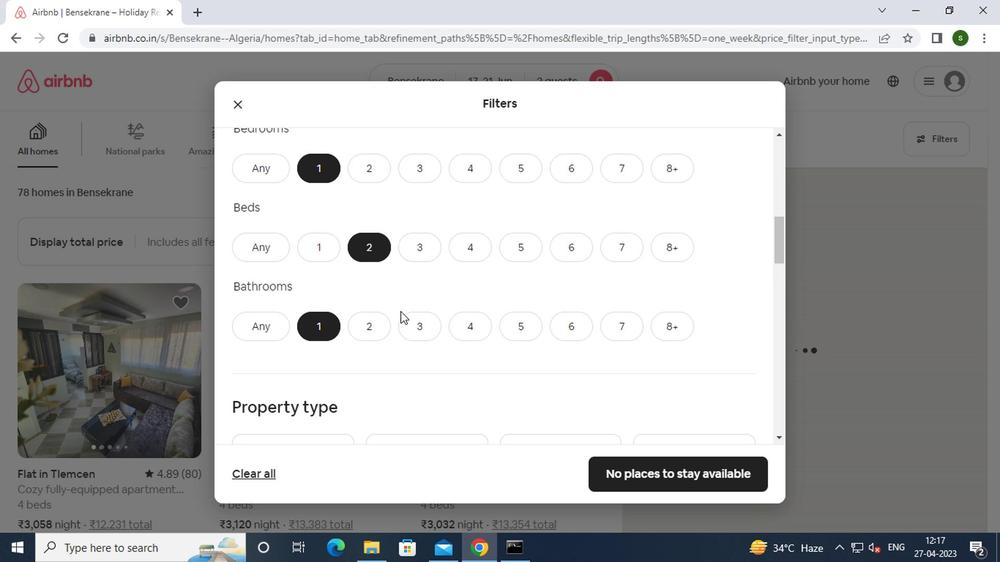 
Action: Mouse scrolled (397, 311) with delta (0, -1)
Screenshot: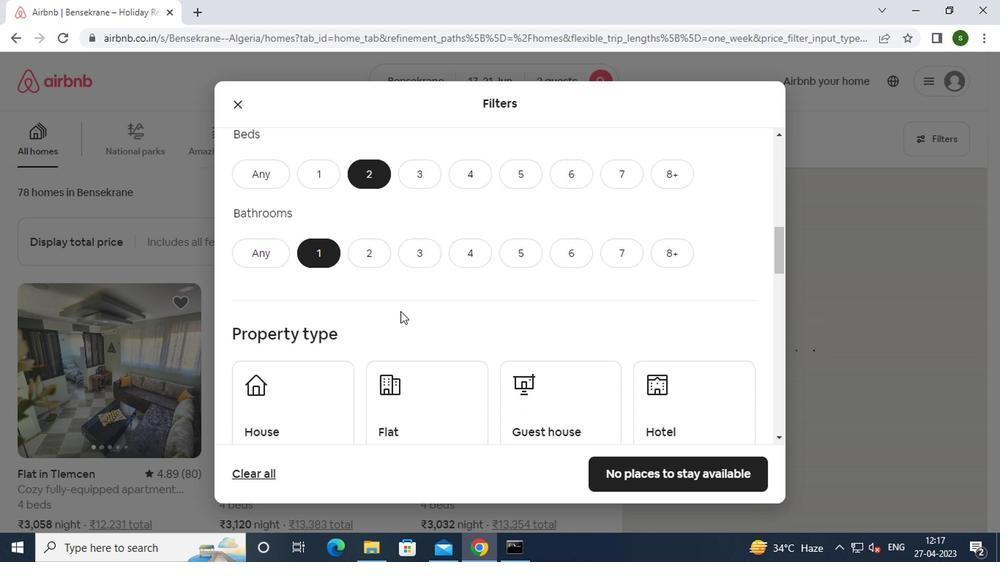 
Action: Mouse moved to (299, 289)
Screenshot: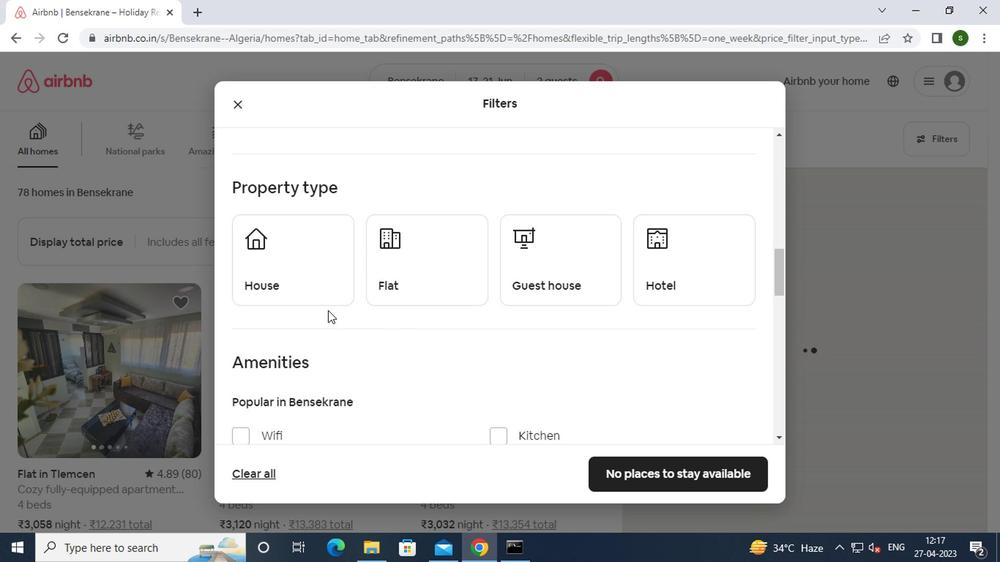 
Action: Mouse pressed left at (299, 289)
Screenshot: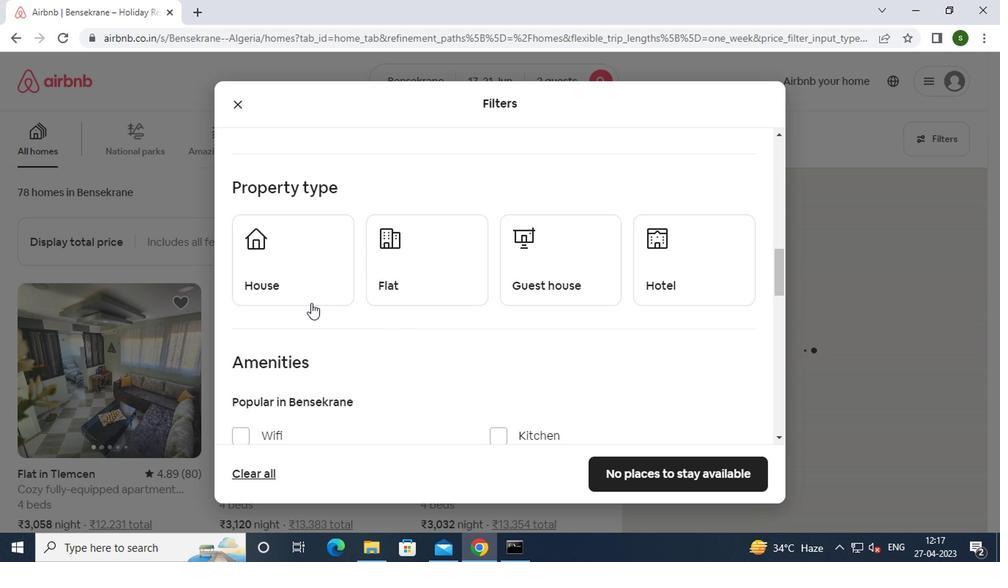 
Action: Mouse moved to (395, 266)
Screenshot: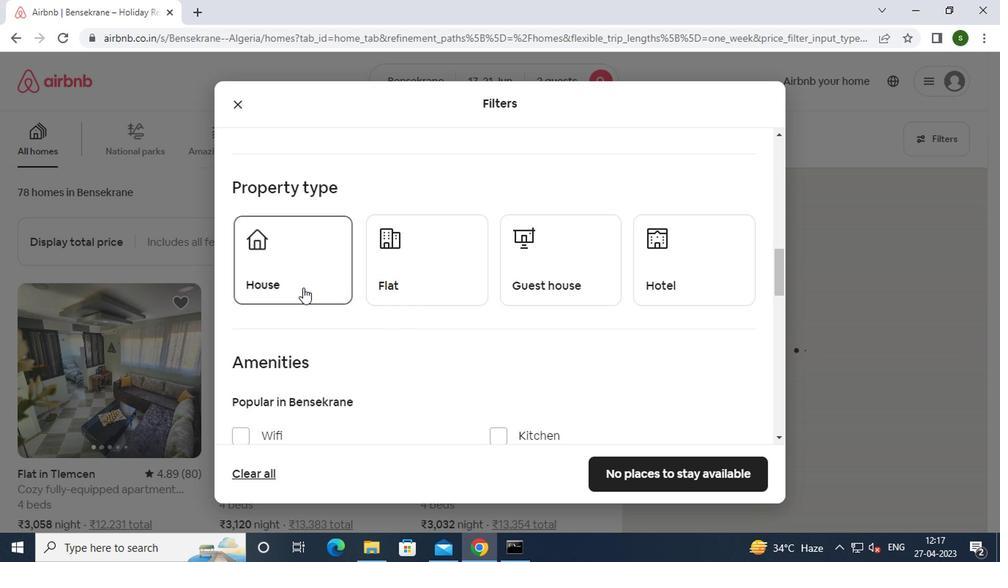 
Action: Mouse pressed left at (395, 266)
Screenshot: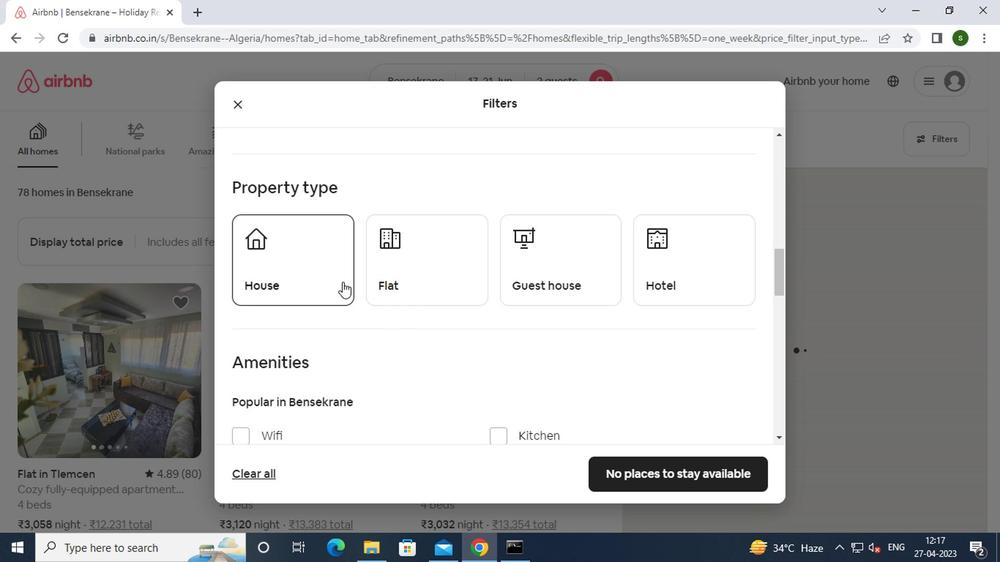 
Action: Mouse moved to (666, 287)
Screenshot: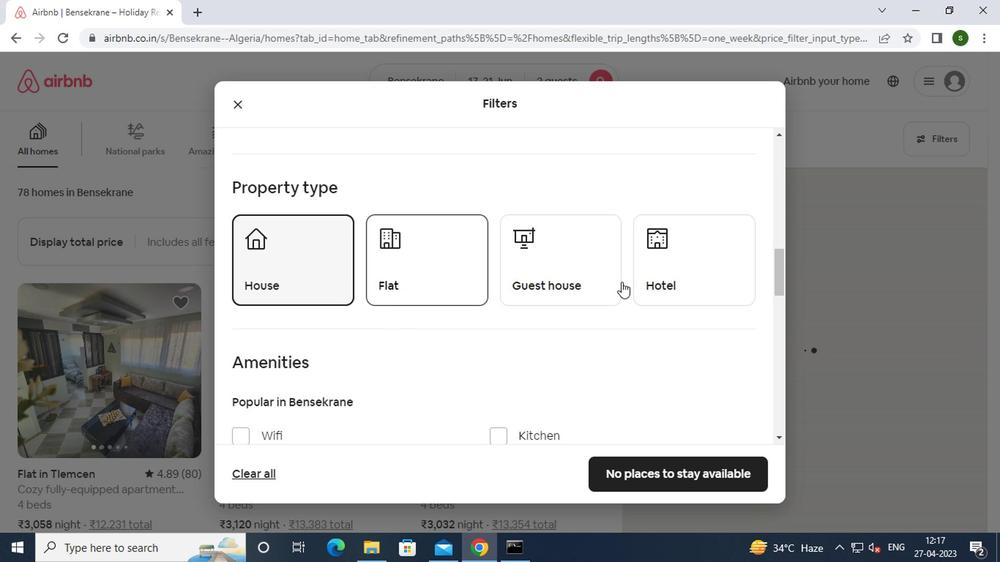 
Action: Mouse pressed left at (666, 287)
Screenshot: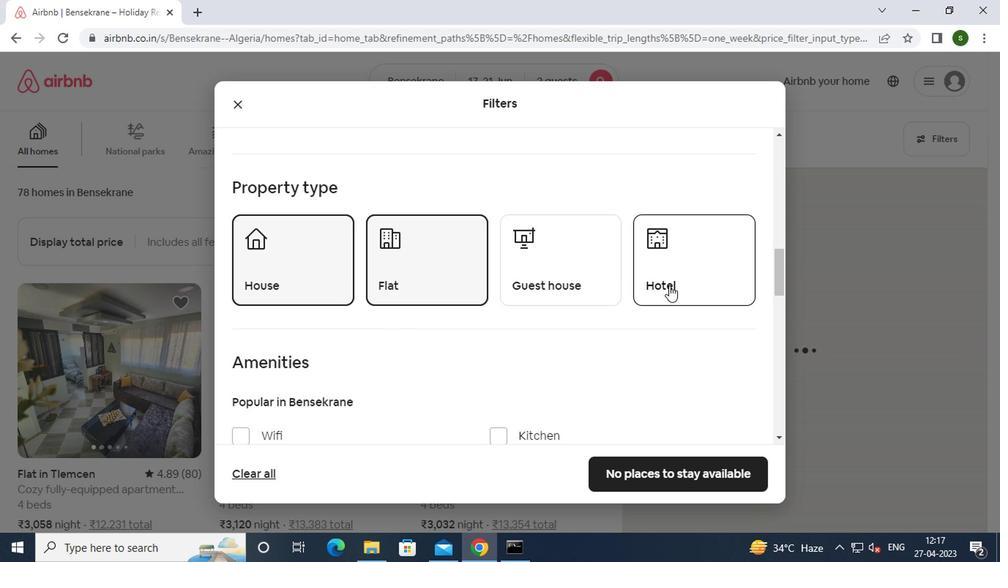 
Action: Mouse moved to (570, 292)
Screenshot: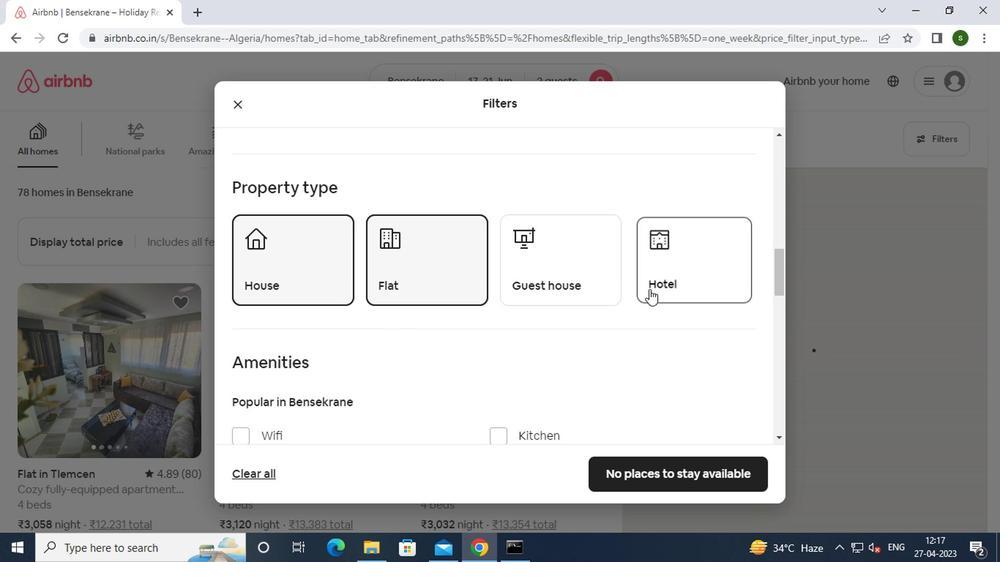 
Action: Mouse scrolled (570, 292) with delta (0, 0)
Screenshot: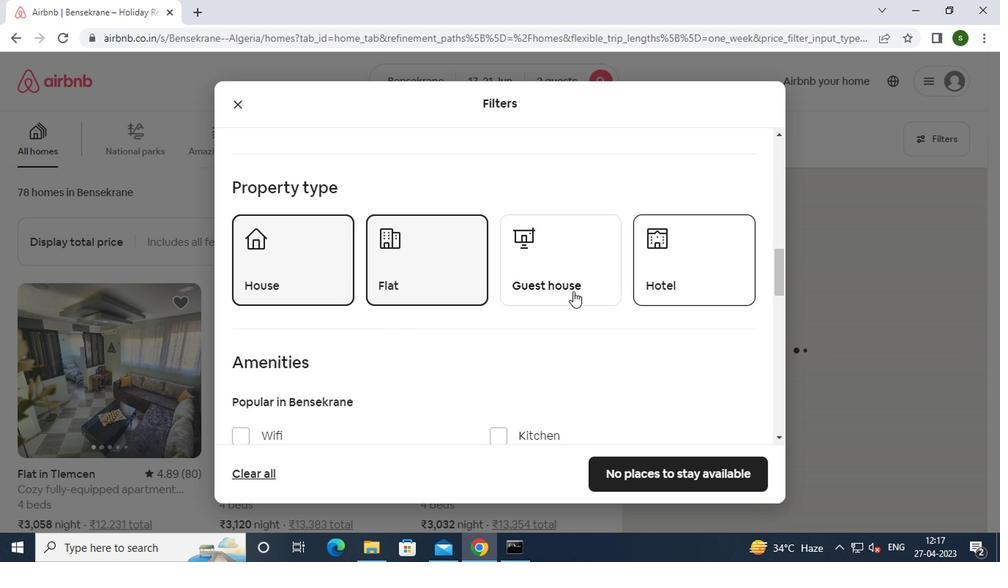 
Action: Mouse scrolled (570, 292) with delta (0, 0)
Screenshot: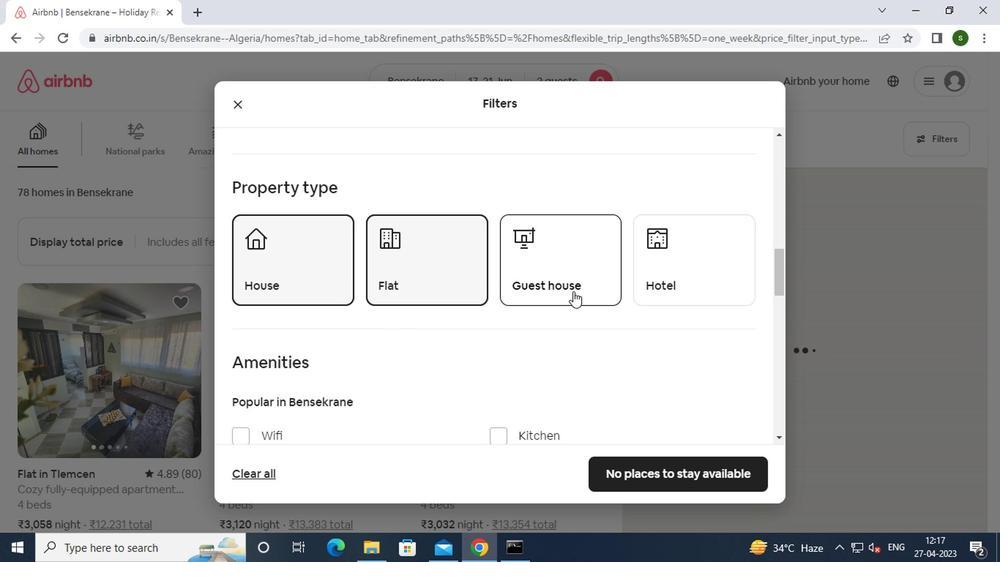 
Action: Mouse scrolled (570, 292) with delta (0, 0)
Screenshot: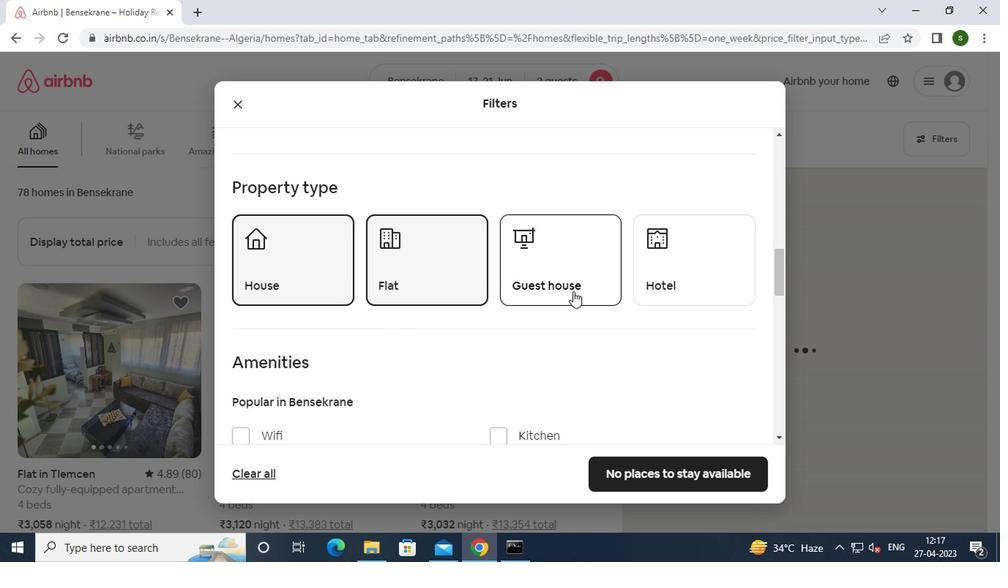 
Action: Mouse scrolled (570, 292) with delta (0, 0)
Screenshot: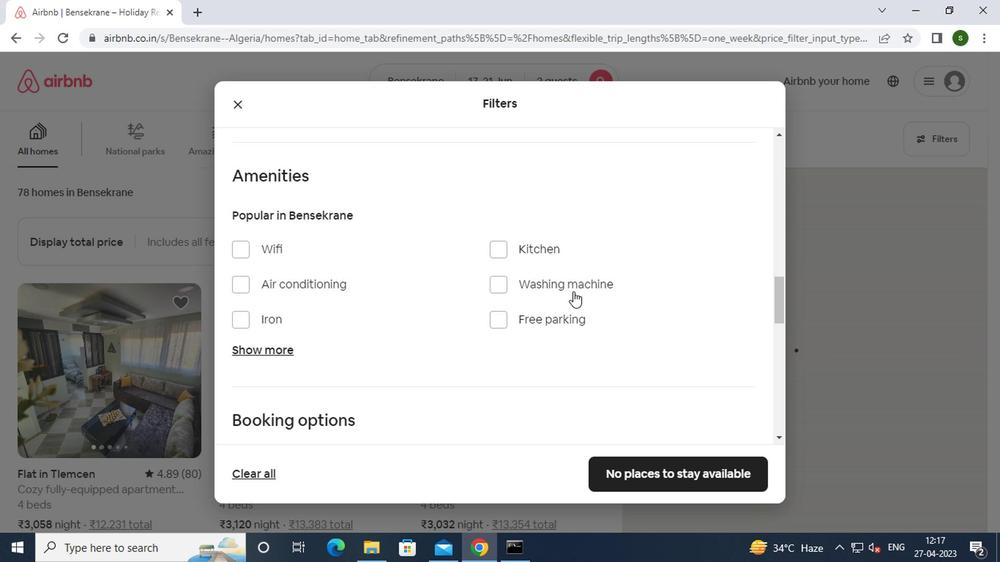 
Action: Mouse moved to (714, 410)
Screenshot: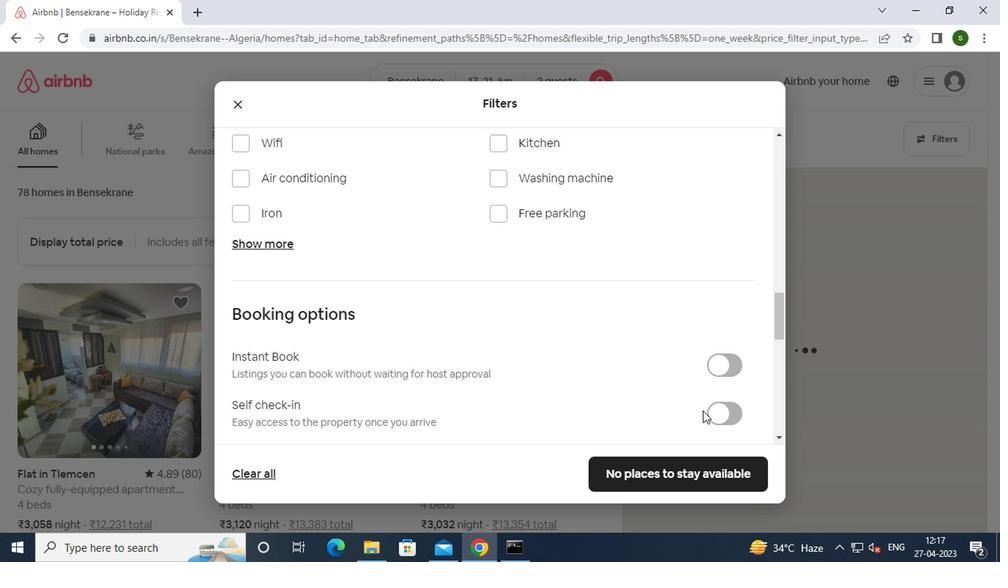 
Action: Mouse pressed left at (714, 410)
Screenshot: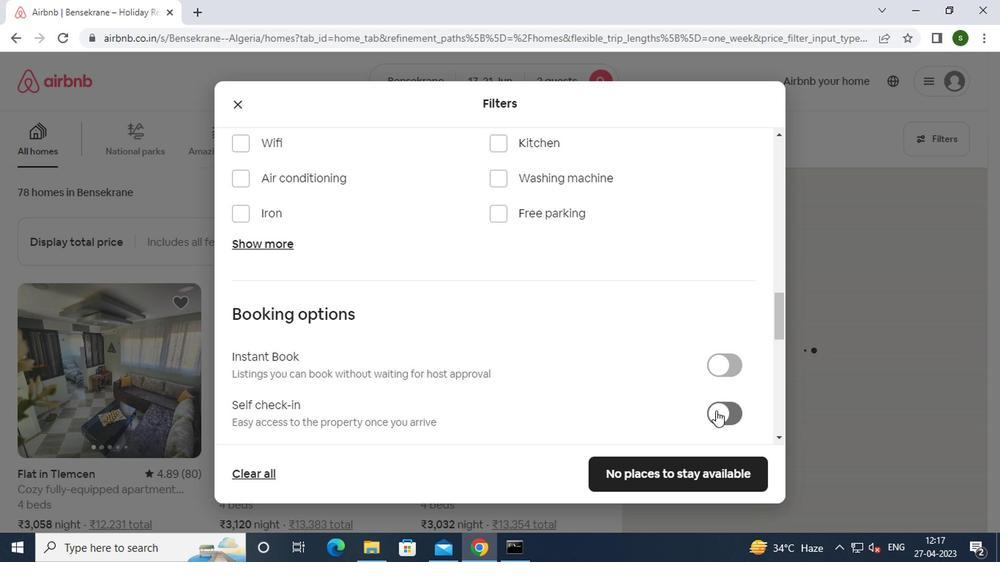 
Action: Mouse moved to (703, 471)
Screenshot: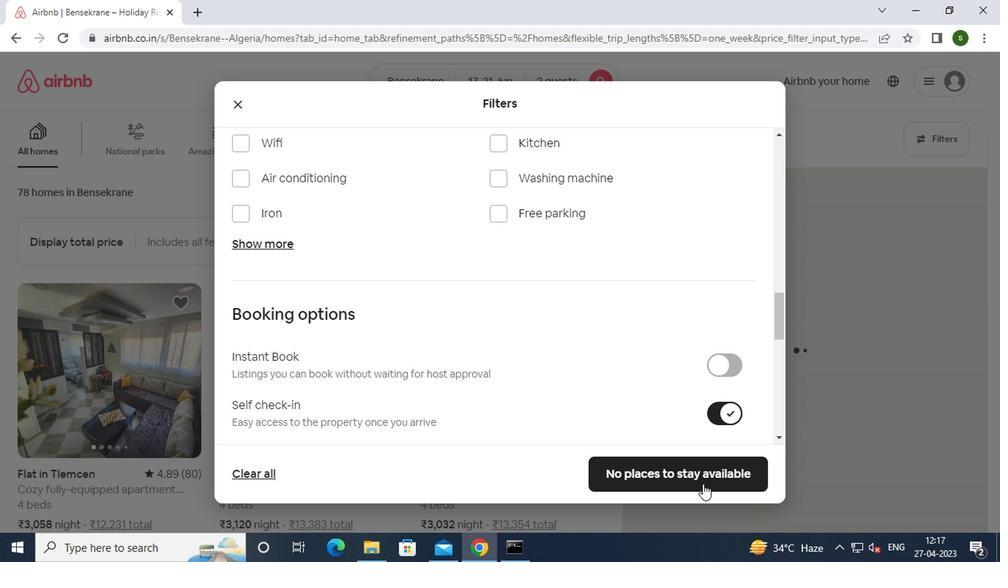 
Action: Mouse pressed left at (703, 471)
Screenshot: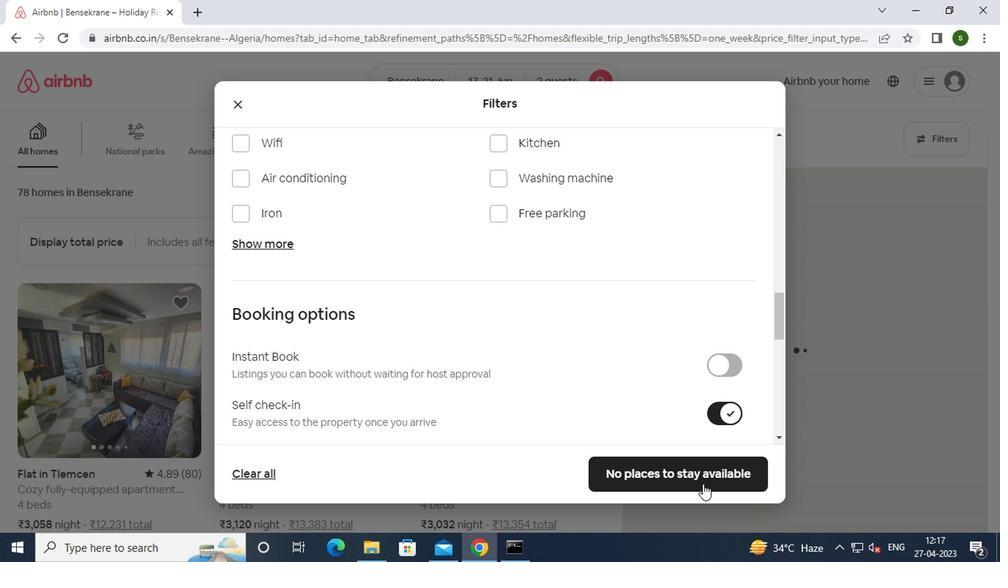 
